 Task: Create a sub task System Test and UAT for the task  Integrate a new online platform for online meditation sessions in the project AutoWave , assign it to team member softage.5@softage.net and update the status of the sub task to  On Track  , set the priority of the sub task to Low
Action: Mouse moved to (610, 483)
Screenshot: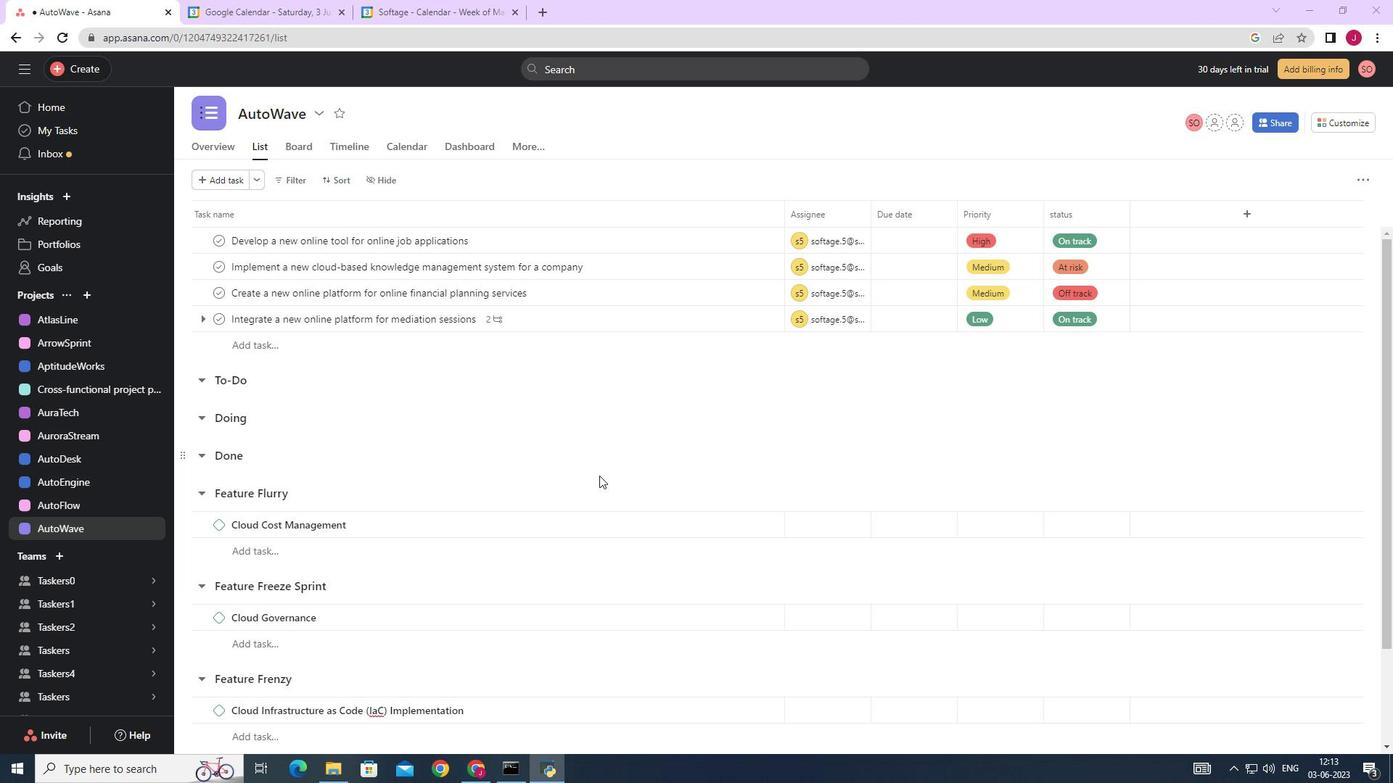 
Action: Mouse scrolled (610, 482) with delta (0, 0)
Screenshot: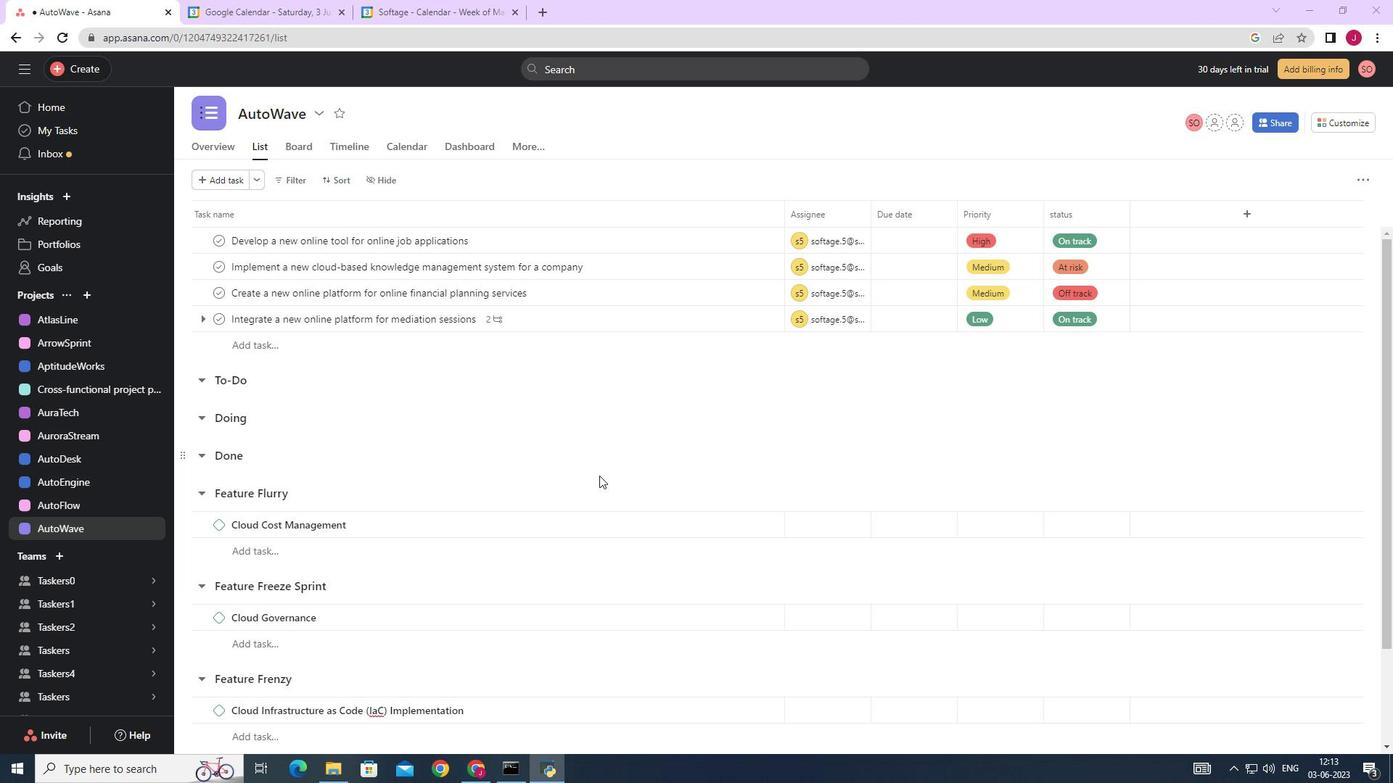 
Action: Mouse moved to (610, 483)
Screenshot: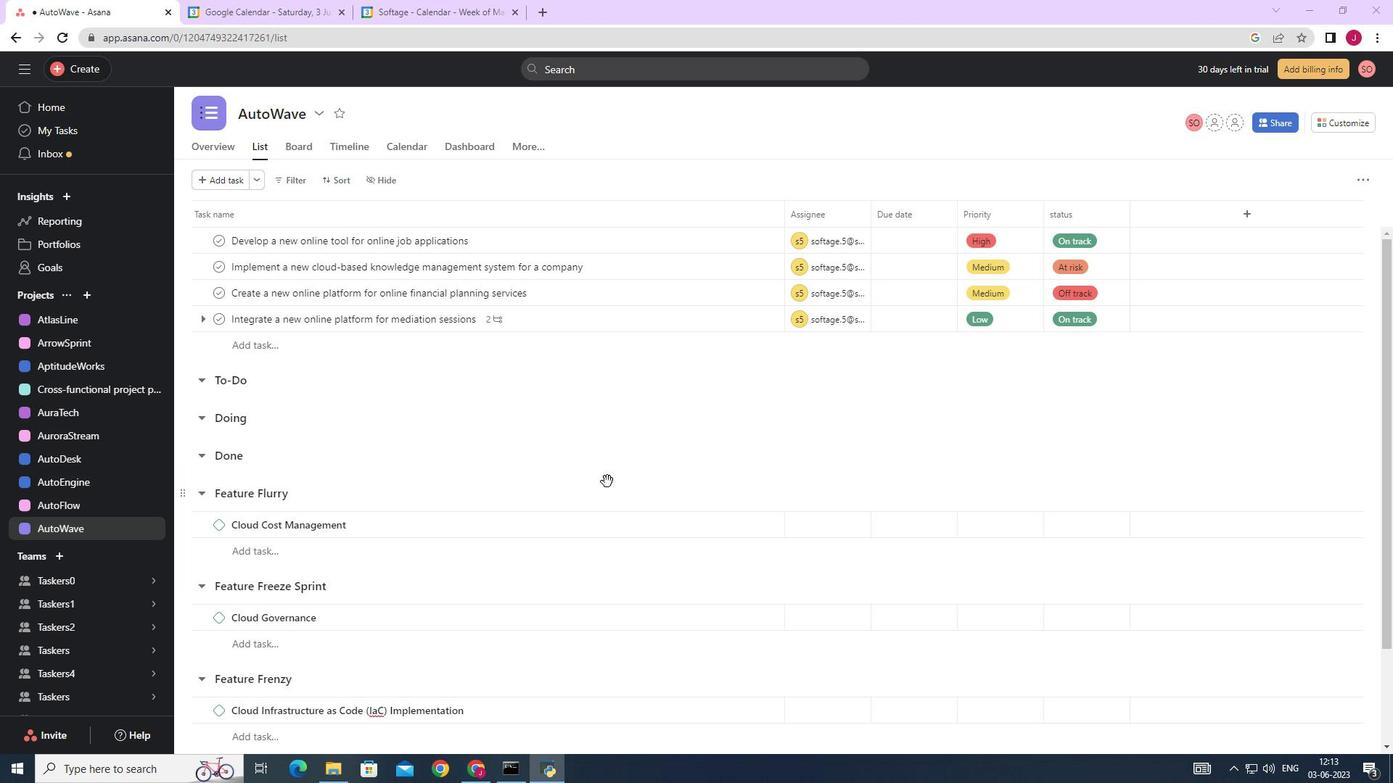
Action: Mouse scrolled (610, 482) with delta (0, 0)
Screenshot: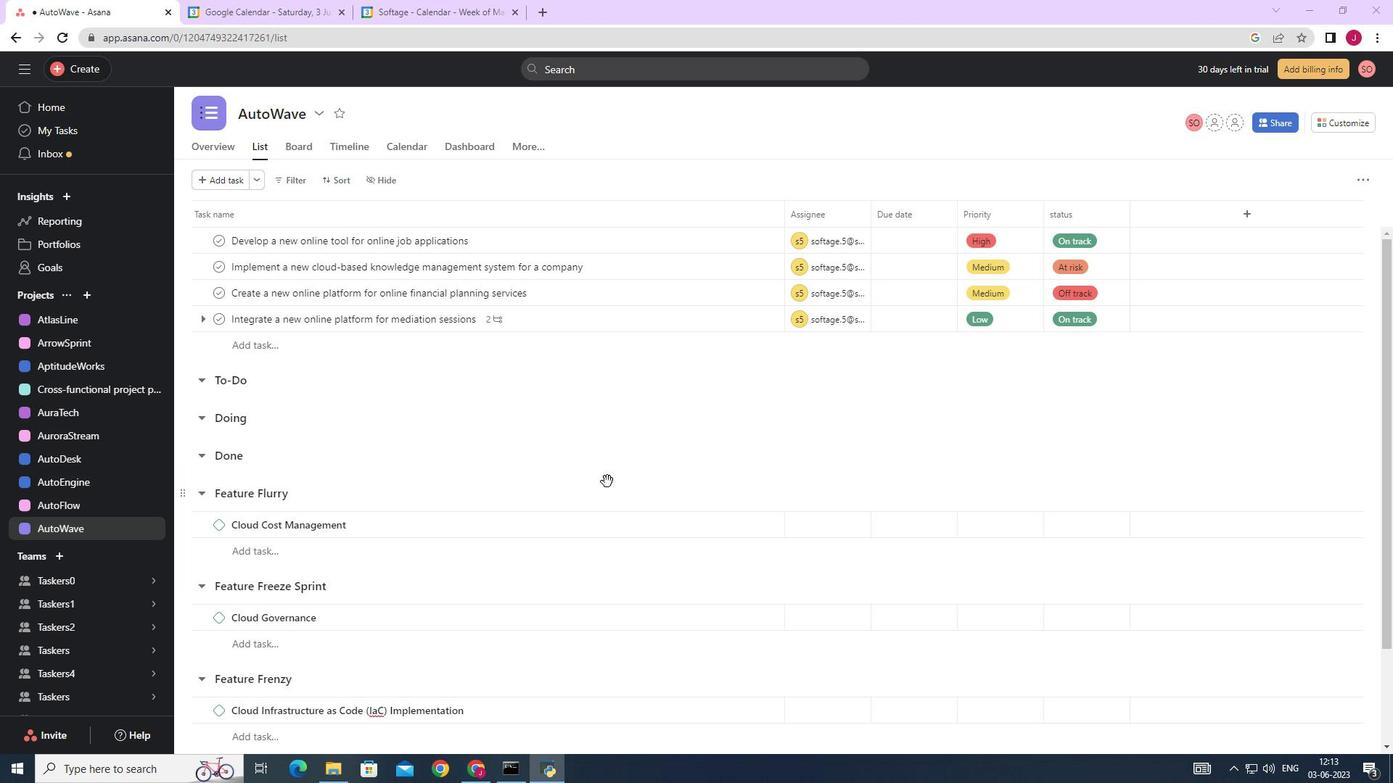 
Action: Mouse scrolled (610, 482) with delta (0, 0)
Screenshot: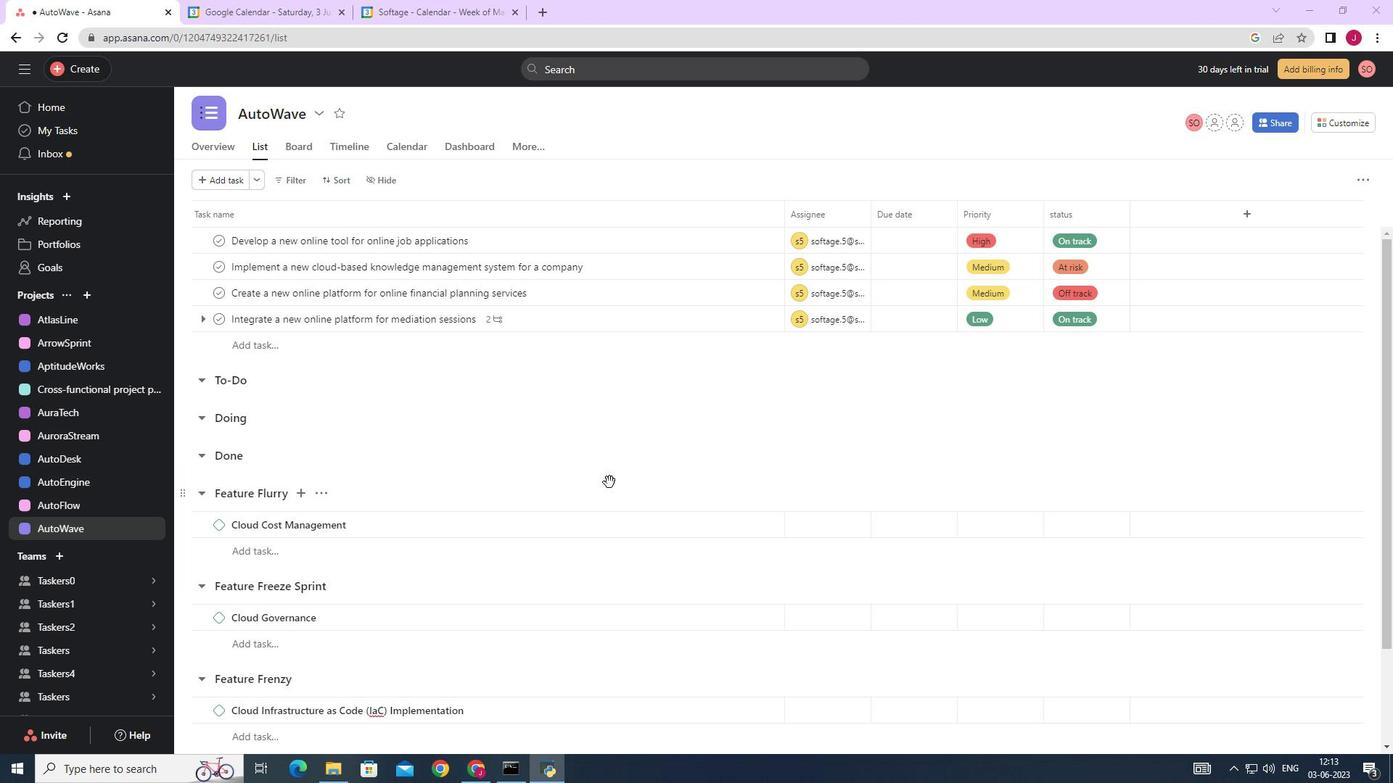 
Action: Mouse scrolled (610, 482) with delta (0, 0)
Screenshot: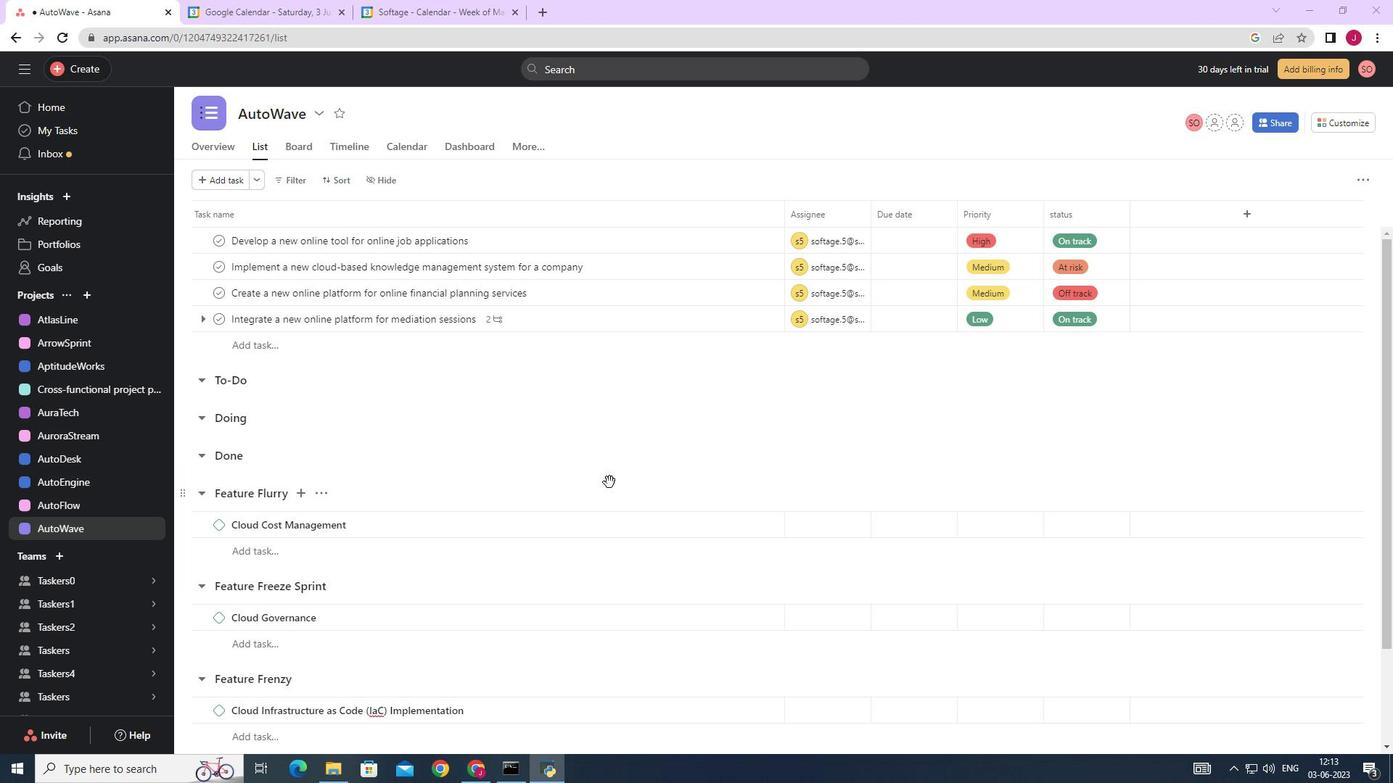 
Action: Mouse scrolled (610, 482) with delta (0, 0)
Screenshot: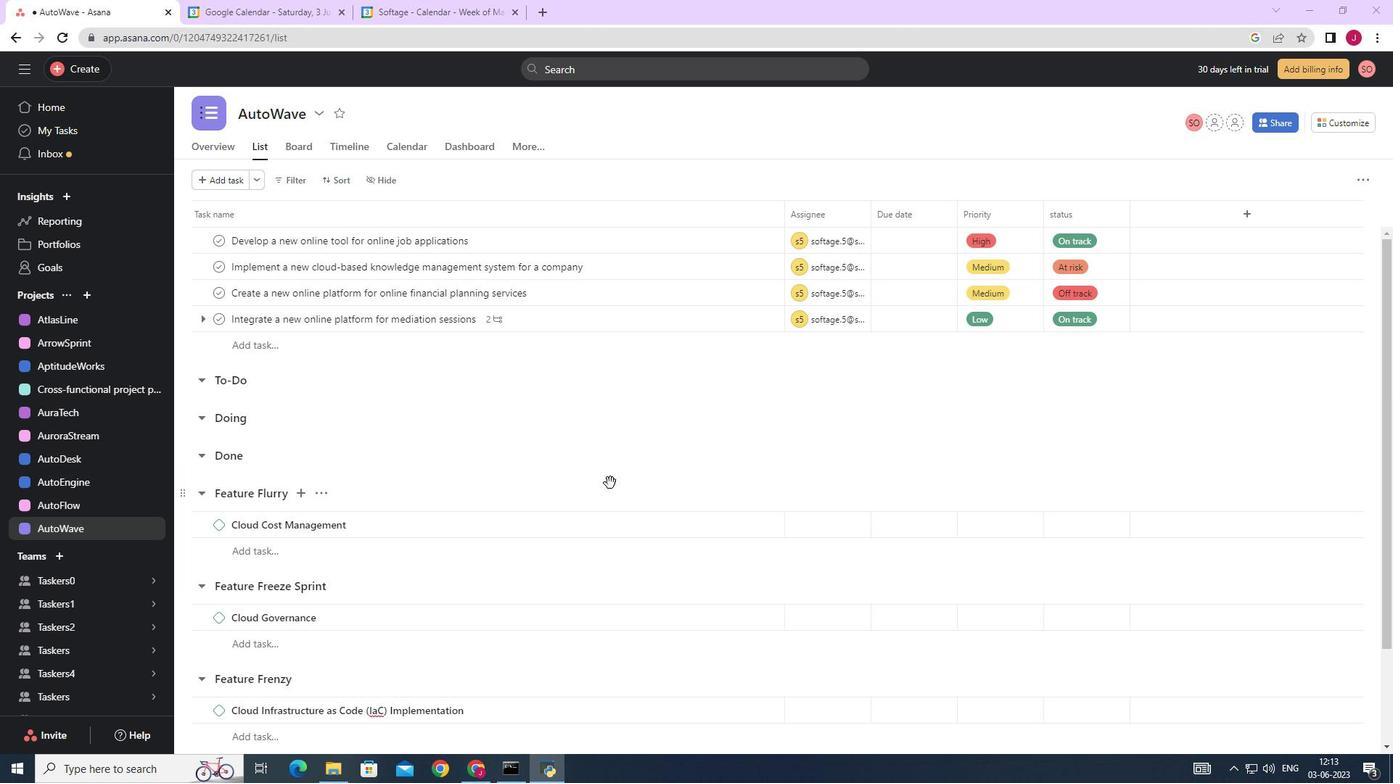 
Action: Mouse moved to (608, 484)
Screenshot: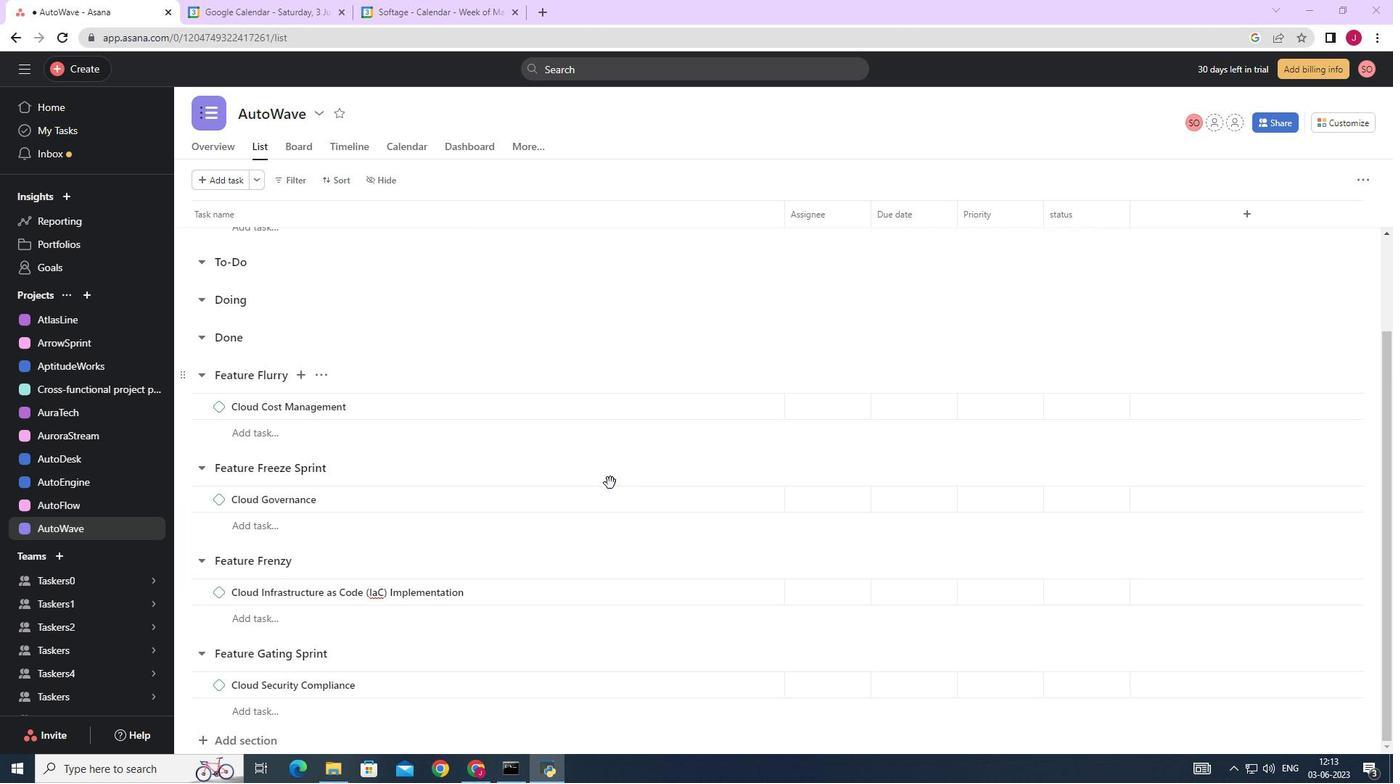 
Action: Mouse scrolled (608, 485) with delta (0, 0)
Screenshot: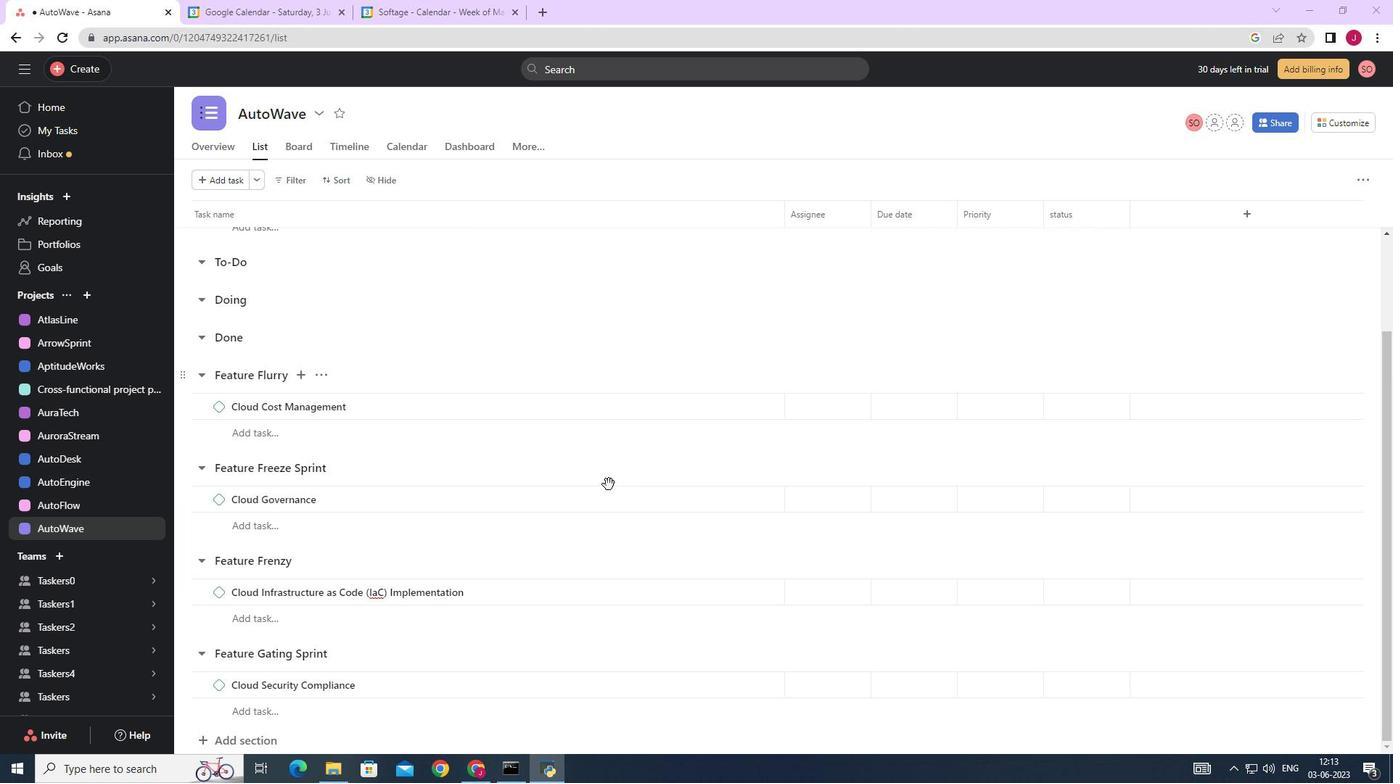 
Action: Mouse scrolled (608, 485) with delta (0, 0)
Screenshot: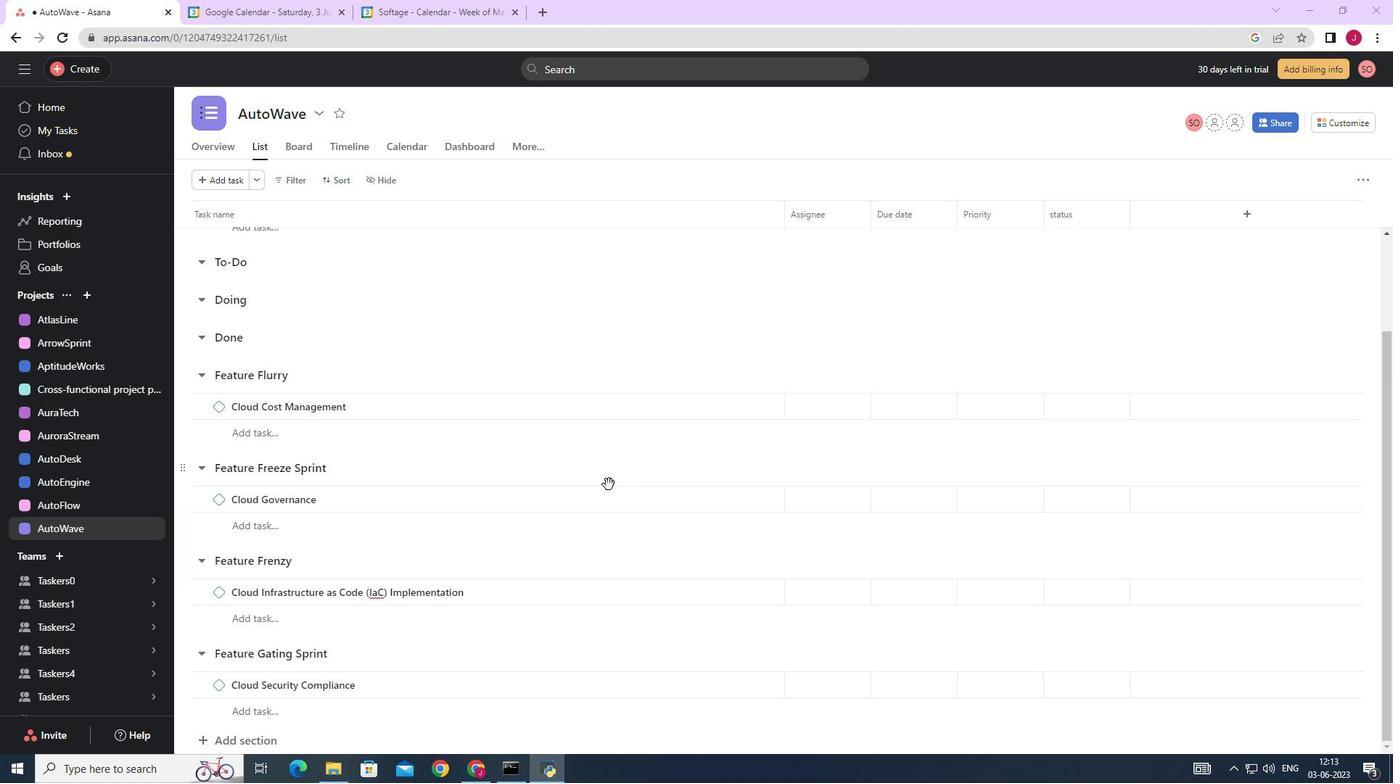 
Action: Mouse scrolled (608, 485) with delta (0, 0)
Screenshot: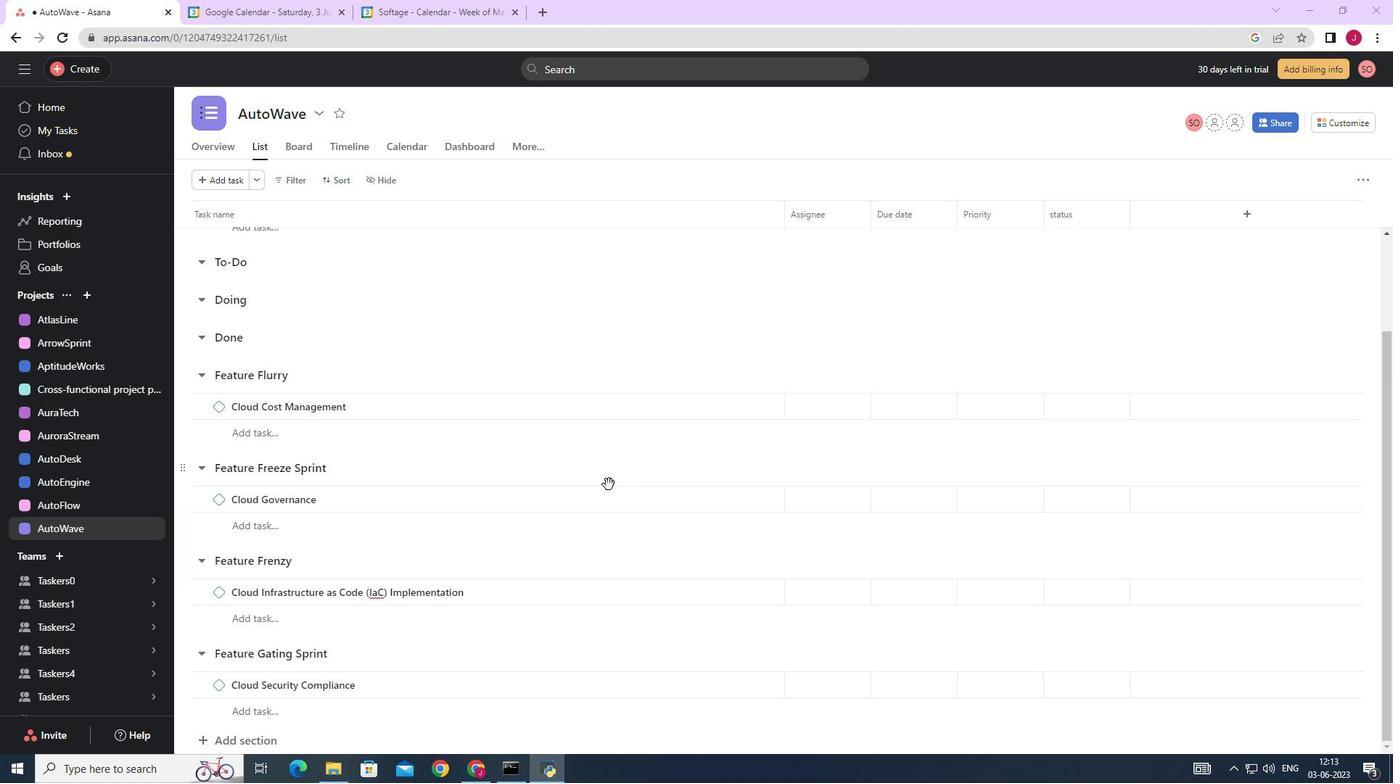 
Action: Mouse scrolled (608, 485) with delta (0, 0)
Screenshot: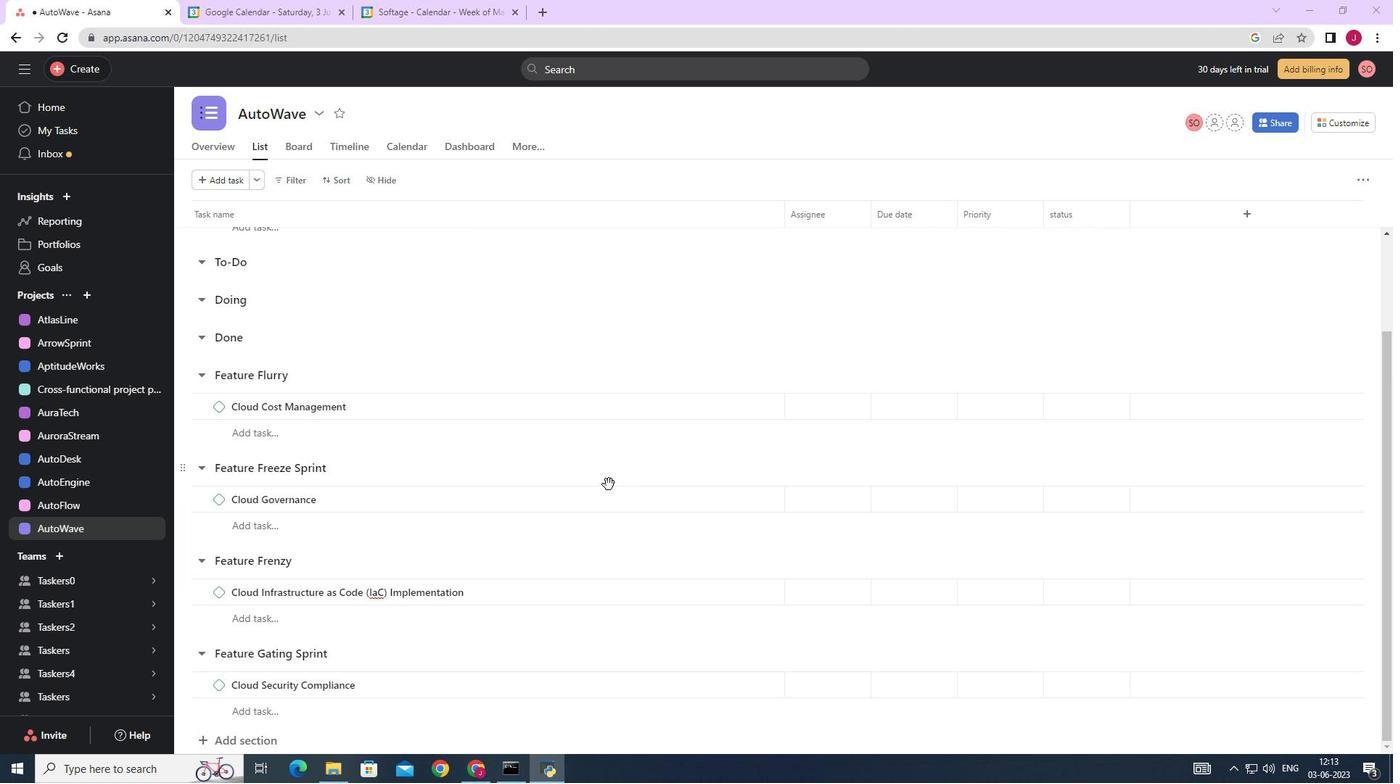 
Action: Mouse moved to (730, 321)
Screenshot: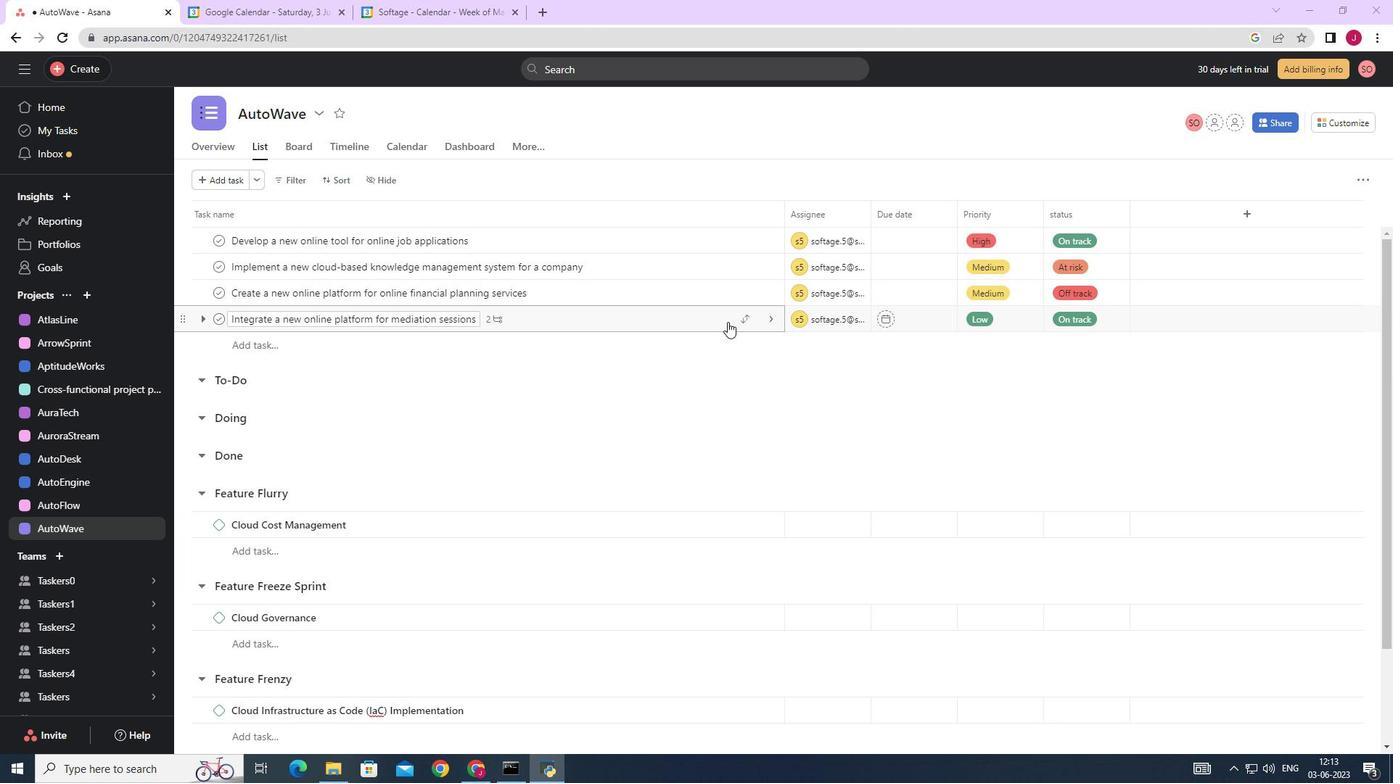 
Action: Mouse pressed left at (730, 321)
Screenshot: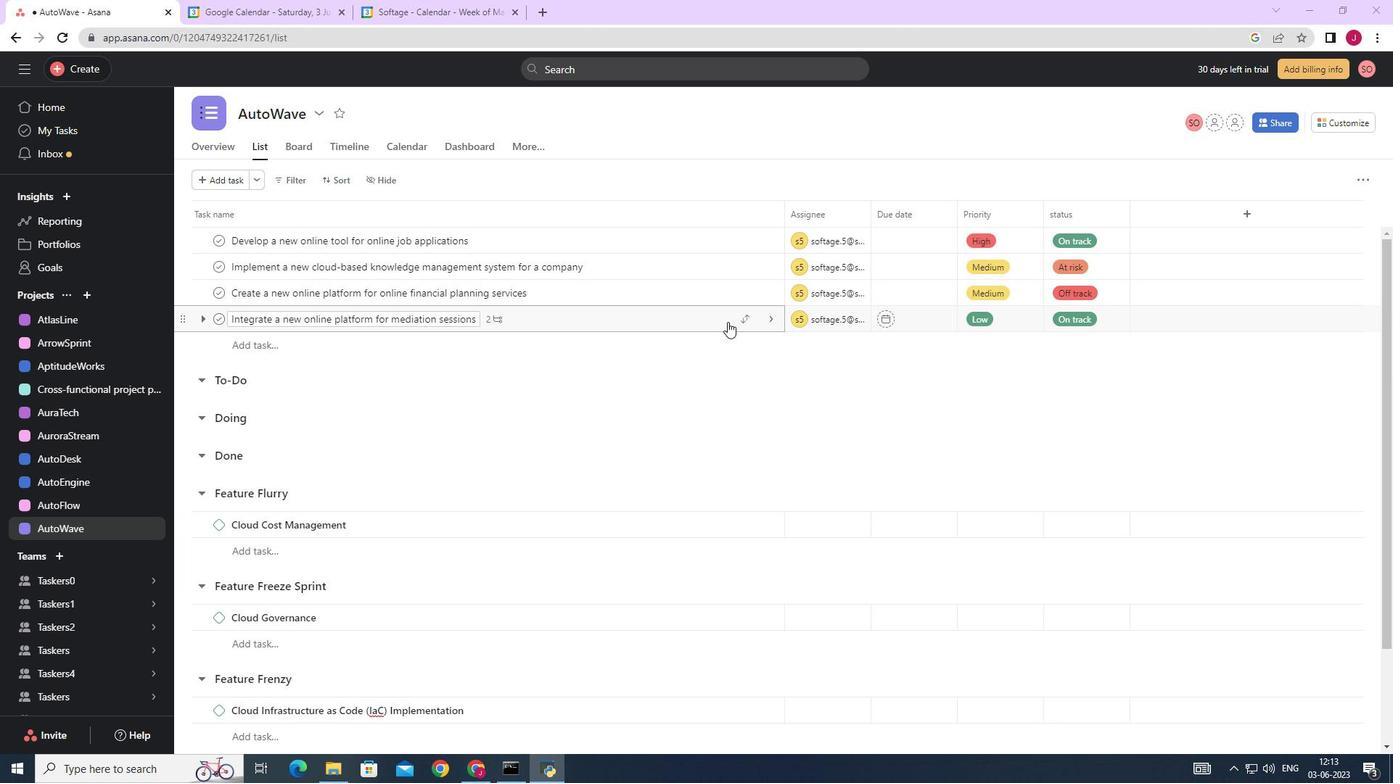 
Action: Mouse moved to (1043, 409)
Screenshot: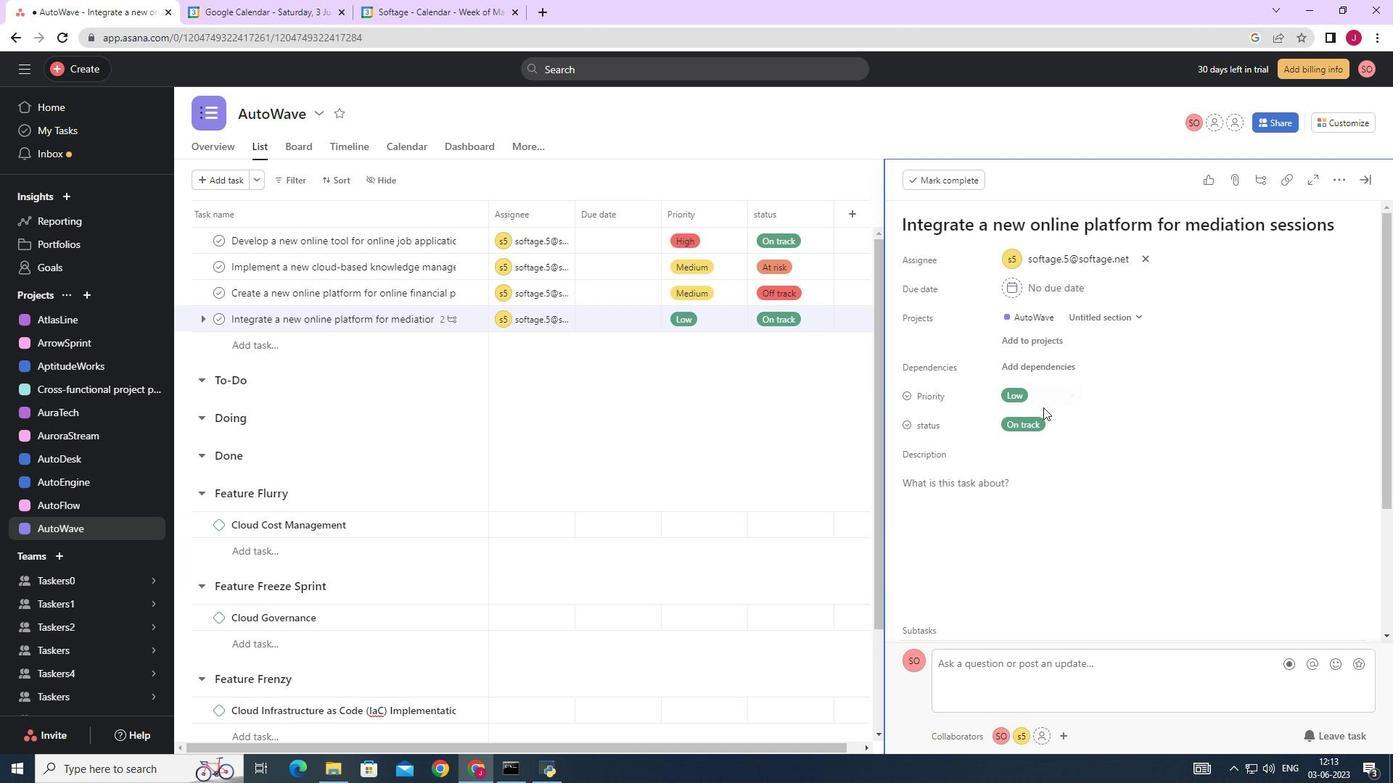 
Action: Mouse scrolled (1043, 408) with delta (0, 0)
Screenshot: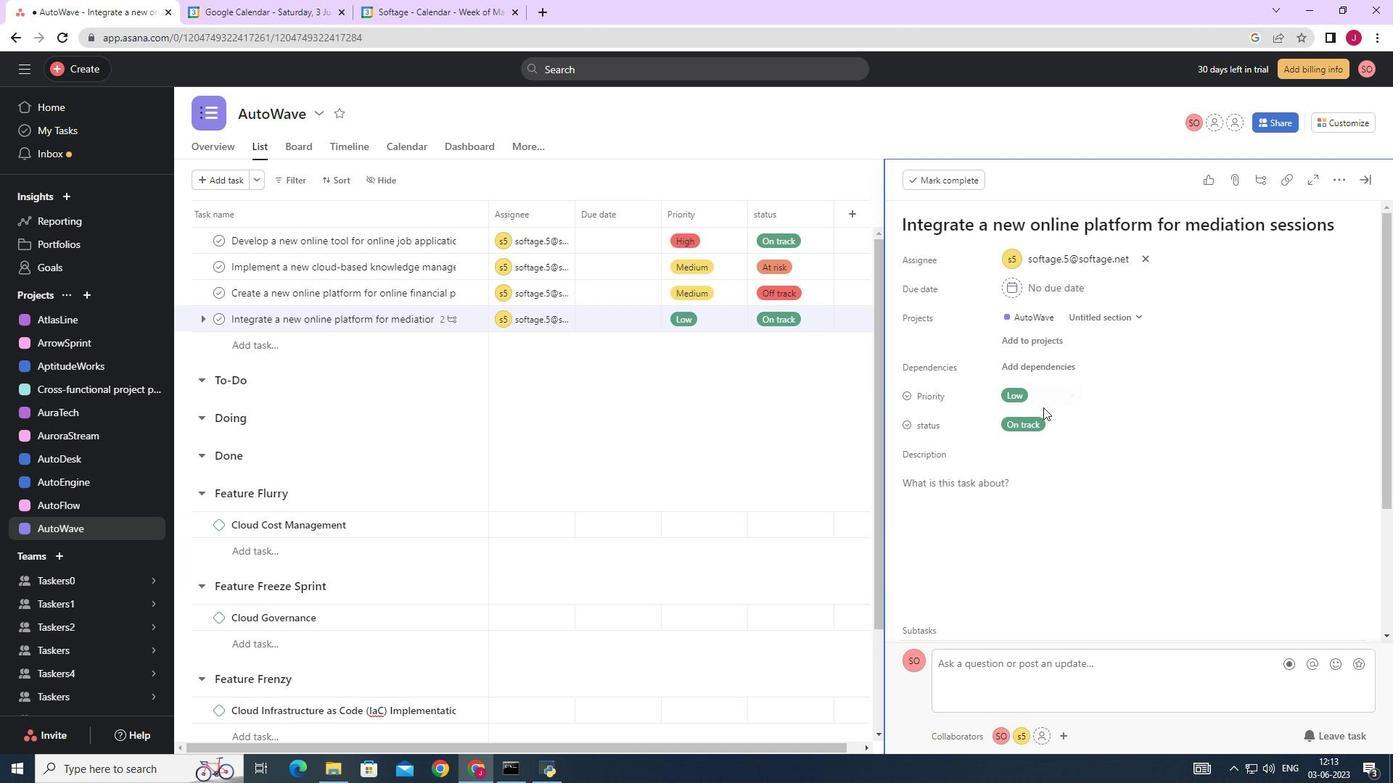 
Action: Mouse scrolled (1043, 408) with delta (0, 0)
Screenshot: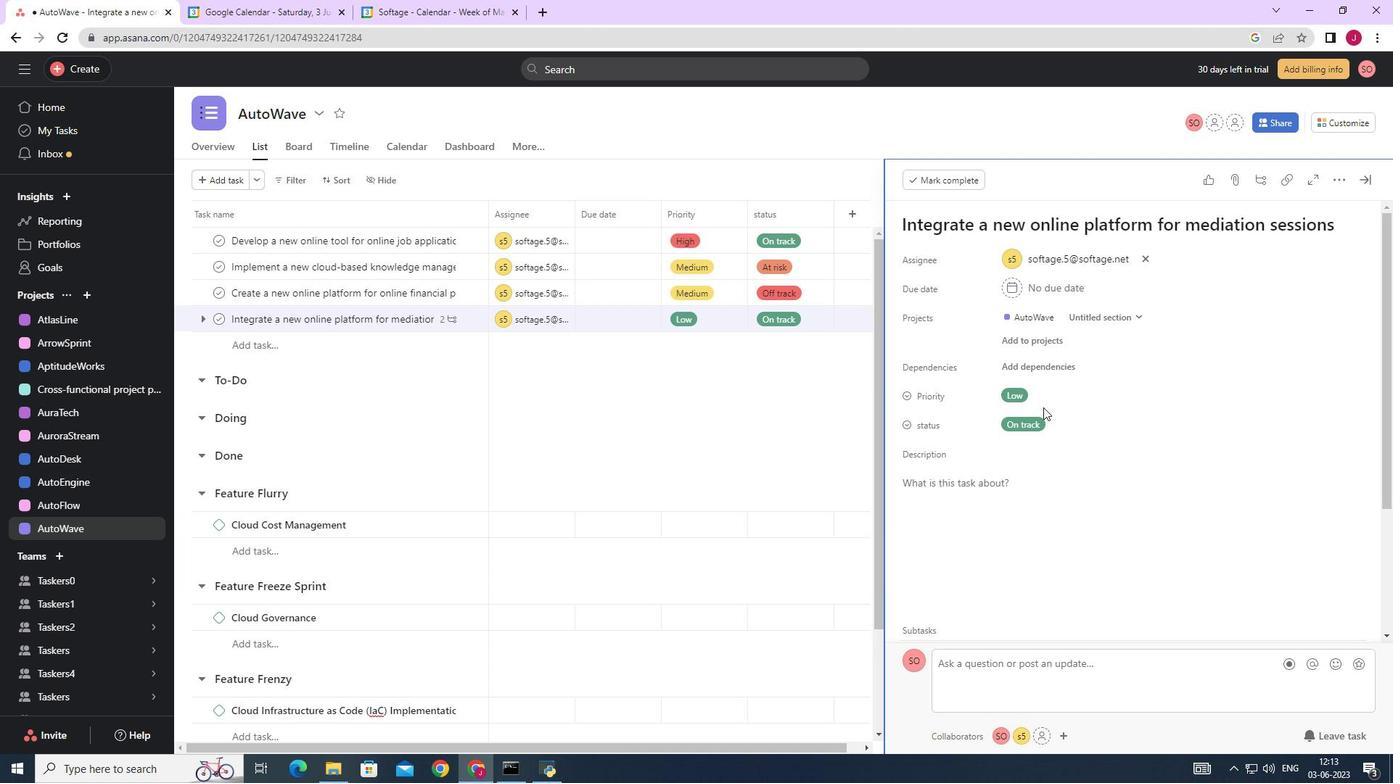 
Action: Mouse scrolled (1043, 408) with delta (0, 0)
Screenshot: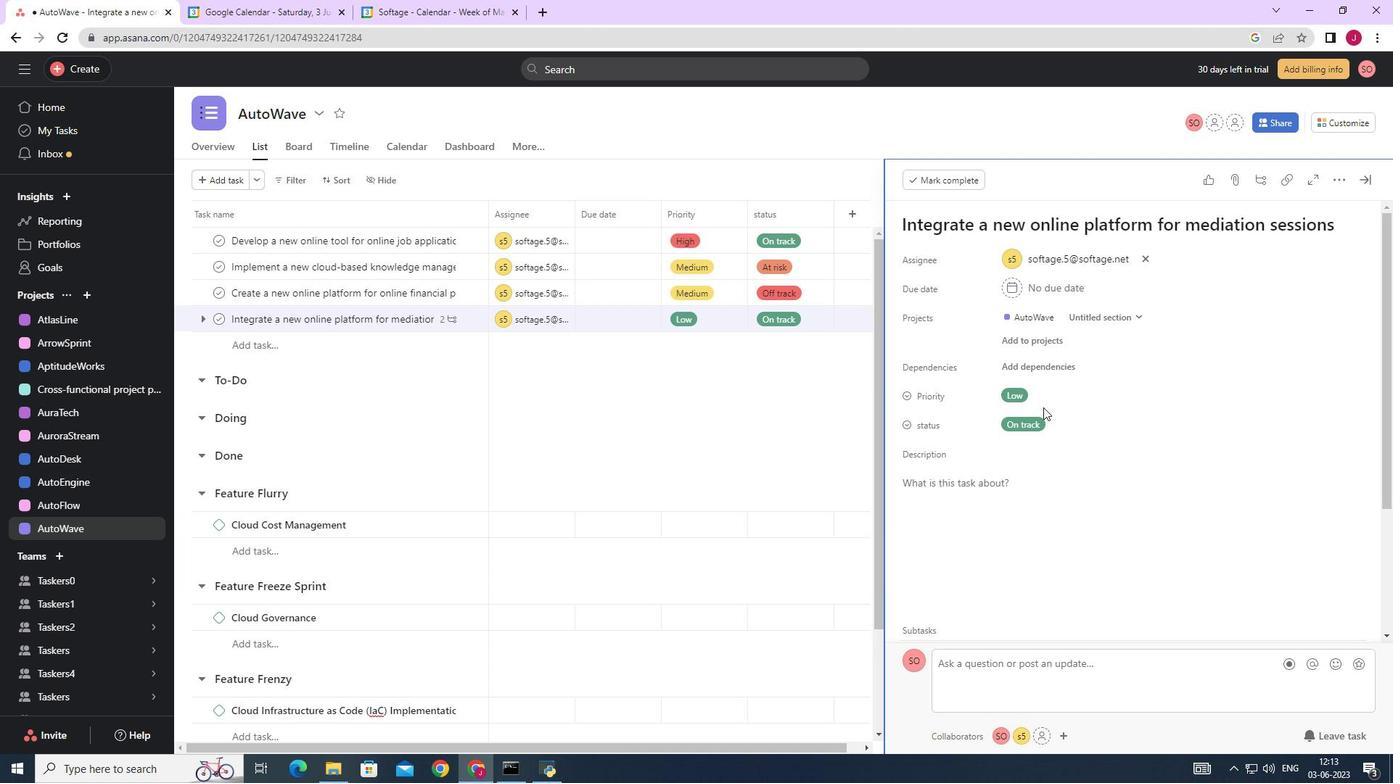 
Action: Mouse moved to (1043, 412)
Screenshot: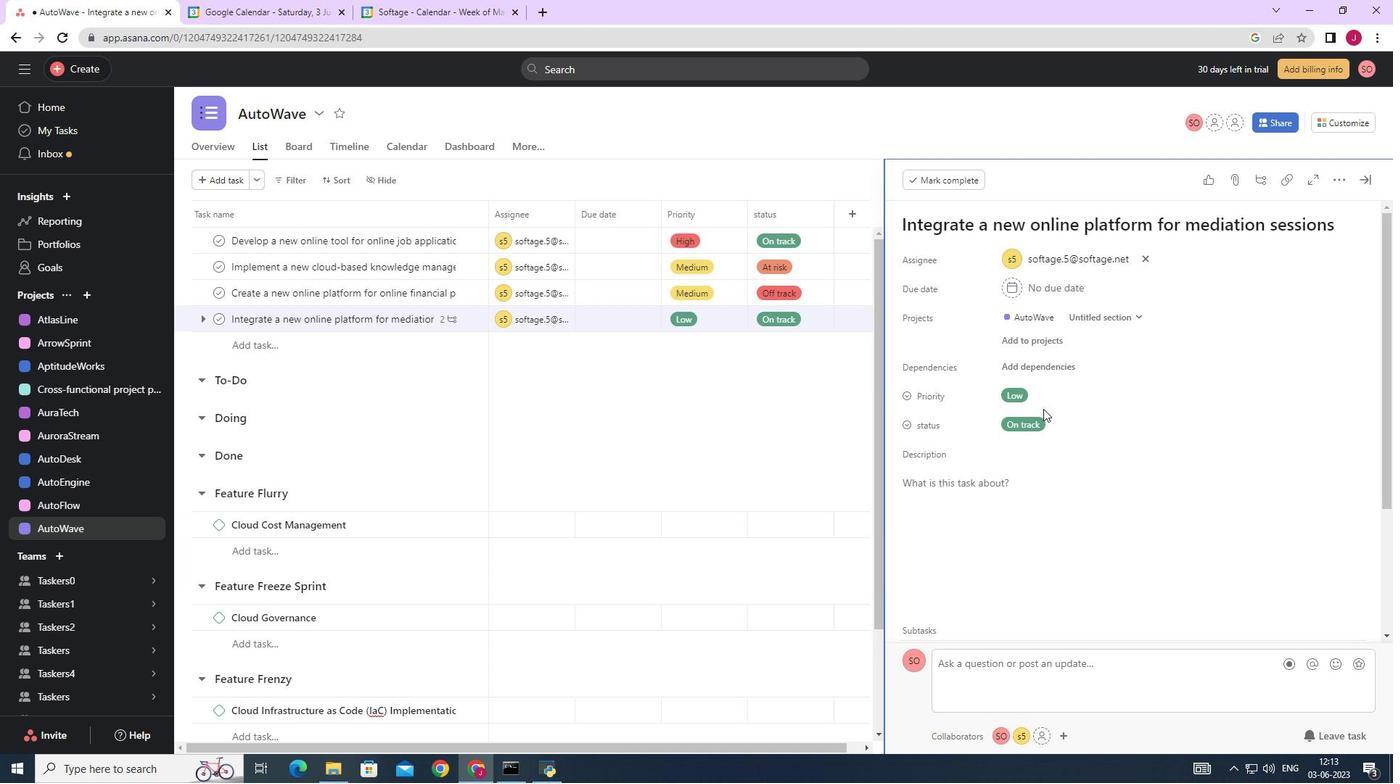 
Action: Mouse scrolled (1043, 412) with delta (0, 0)
Screenshot: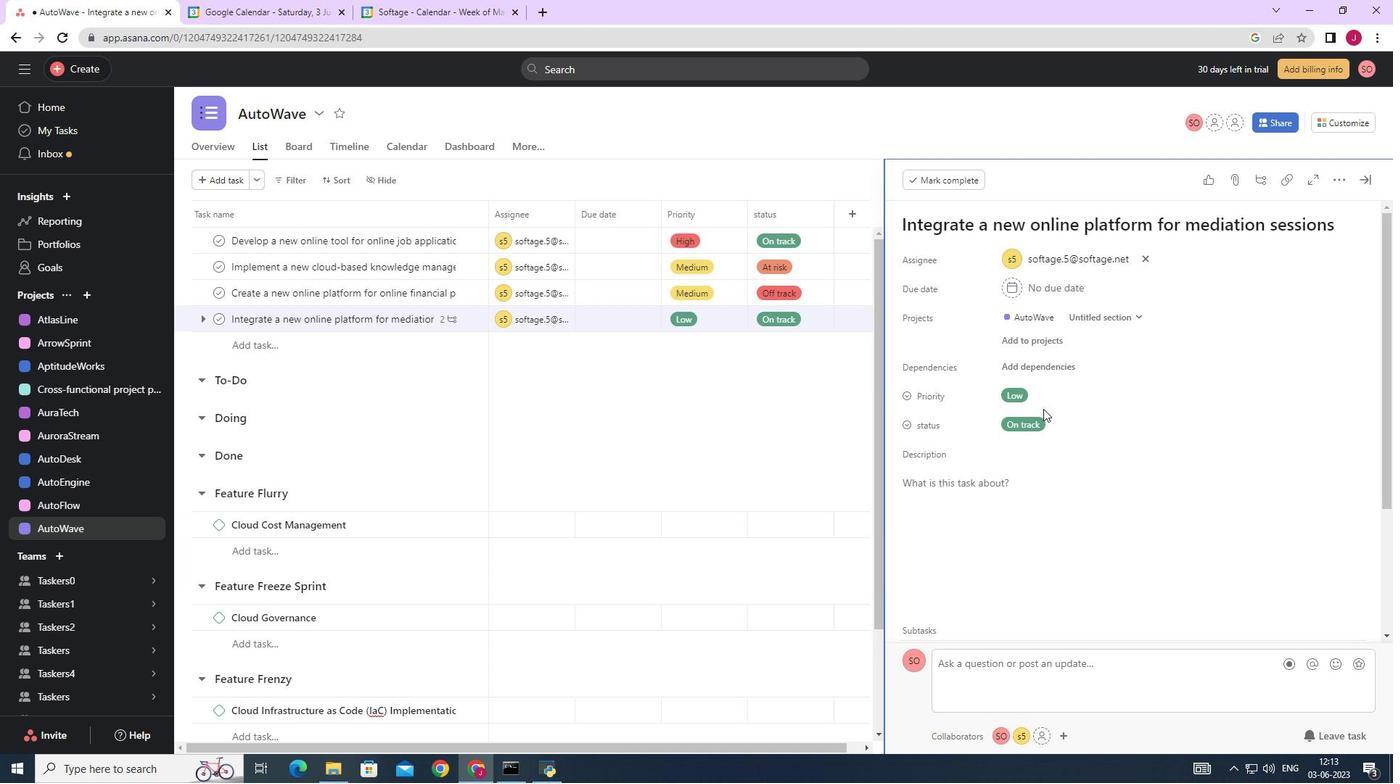 
Action: Mouse moved to (950, 524)
Screenshot: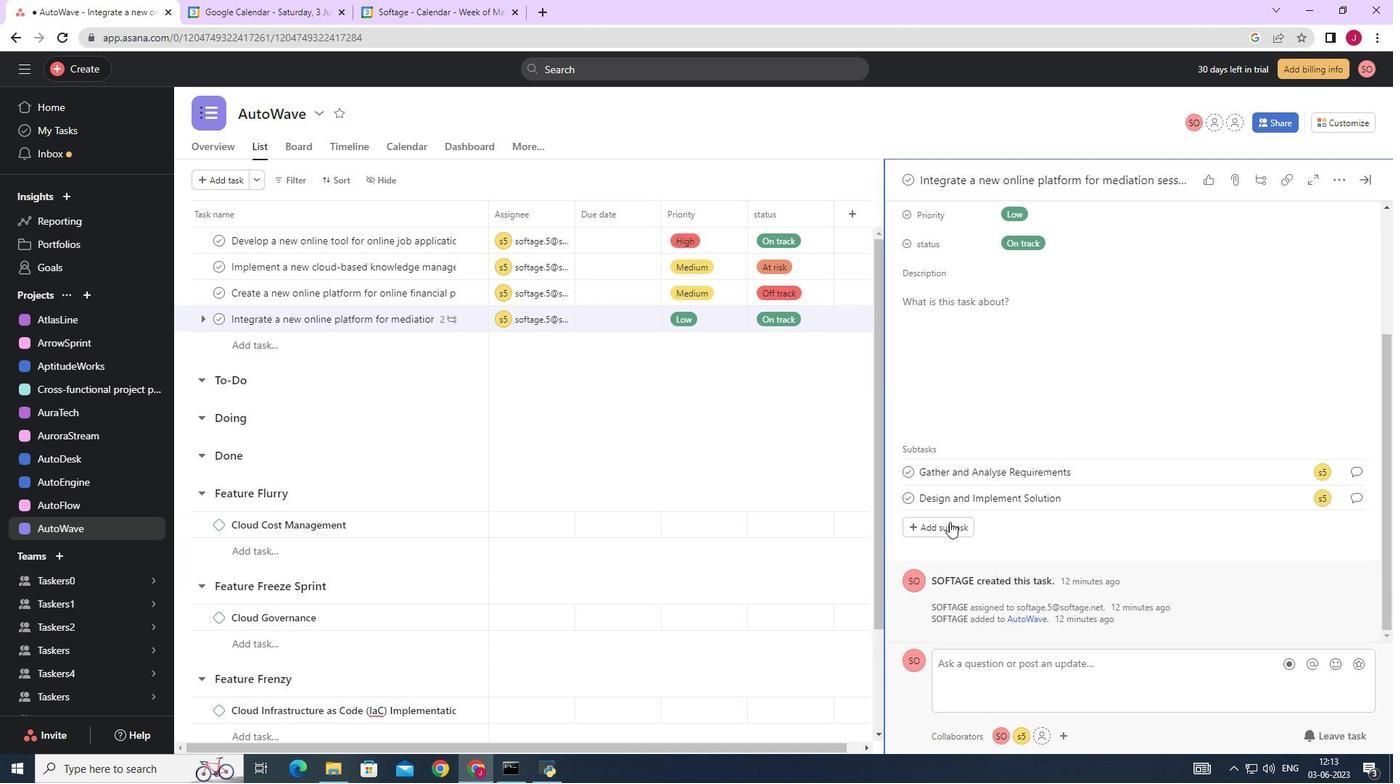 
Action: Mouse pressed left at (950, 524)
Screenshot: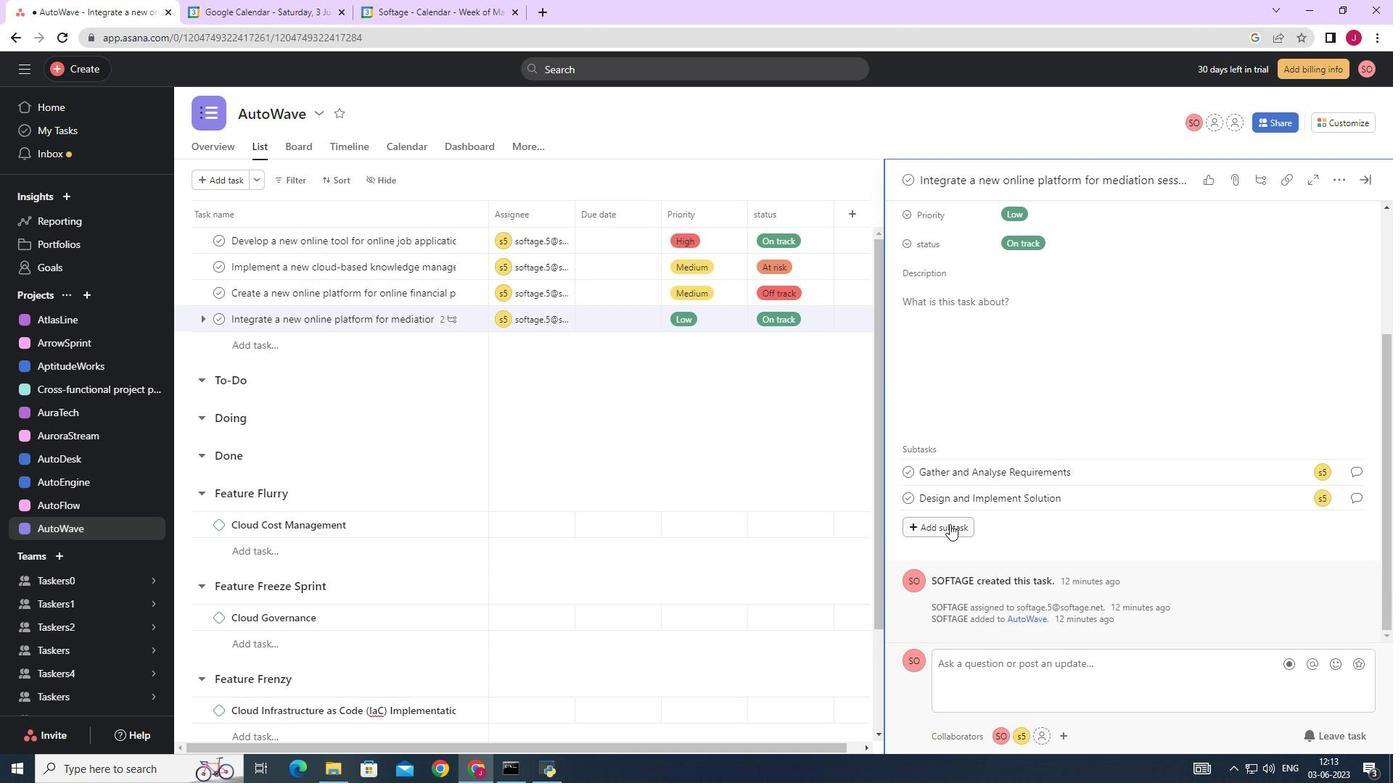 
Action: Key pressed <Key.caps_lock>S<Key.caps_lock>ystem<Key.space><Key.caps_lock>T<Key.caps_lock>est<Key.space>and<Key.space><Key.caps_lock>UAT
Screenshot: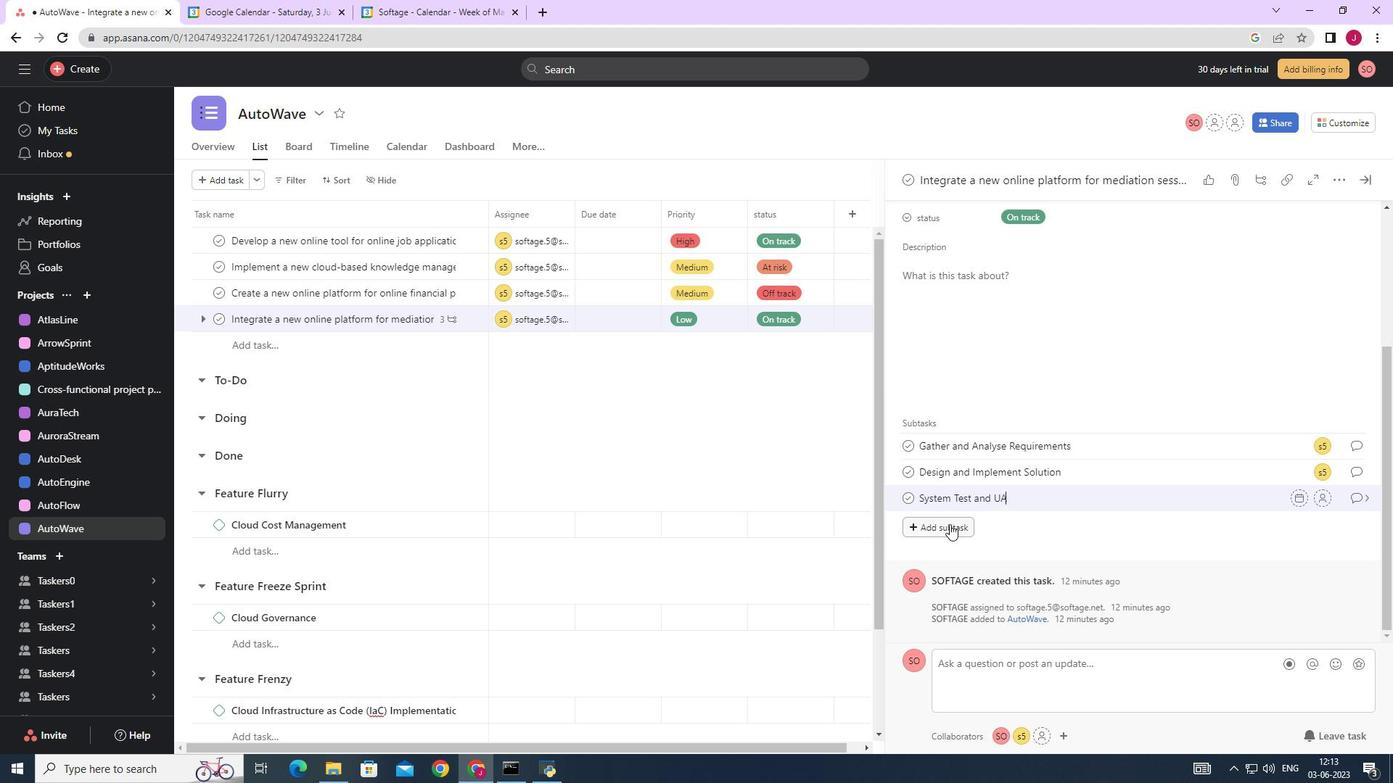 
Action: Mouse moved to (1317, 501)
Screenshot: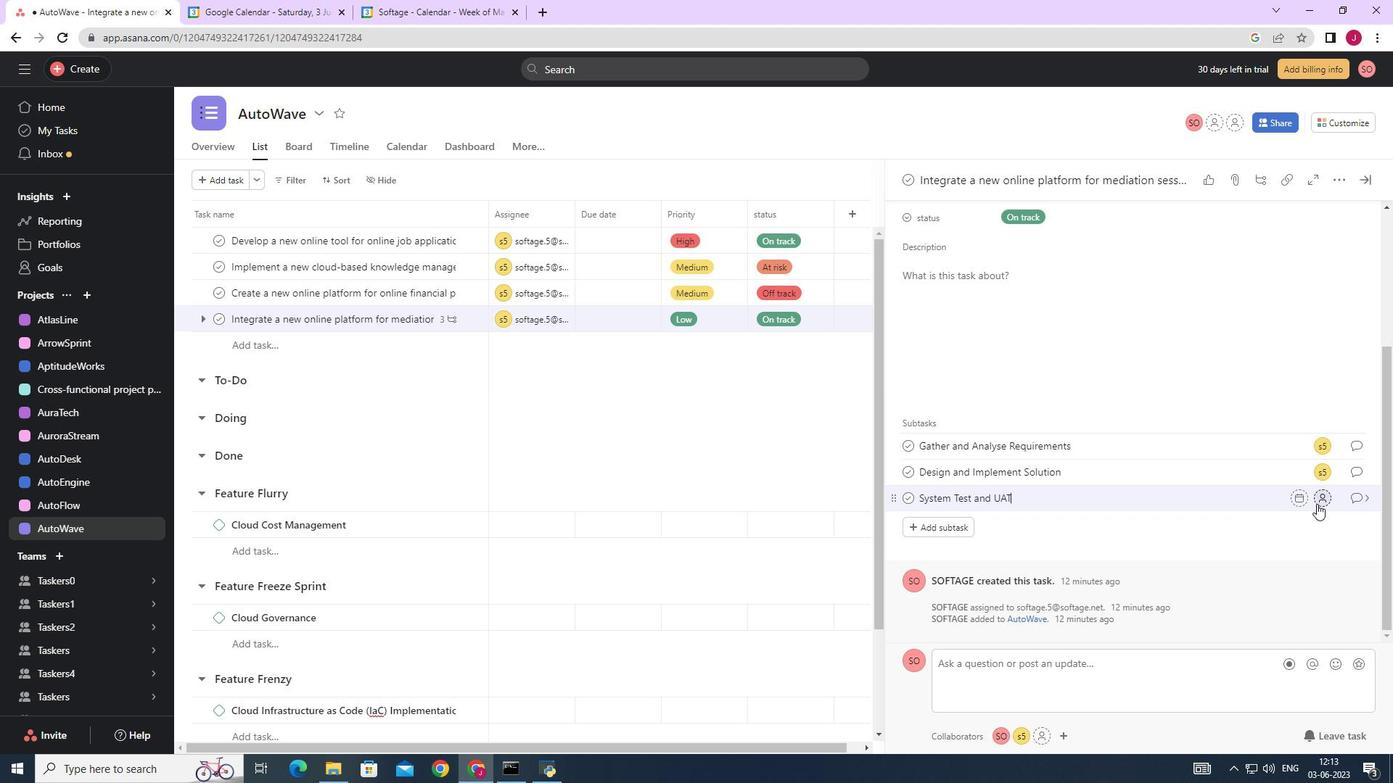 
Action: Mouse pressed left at (1317, 501)
Screenshot: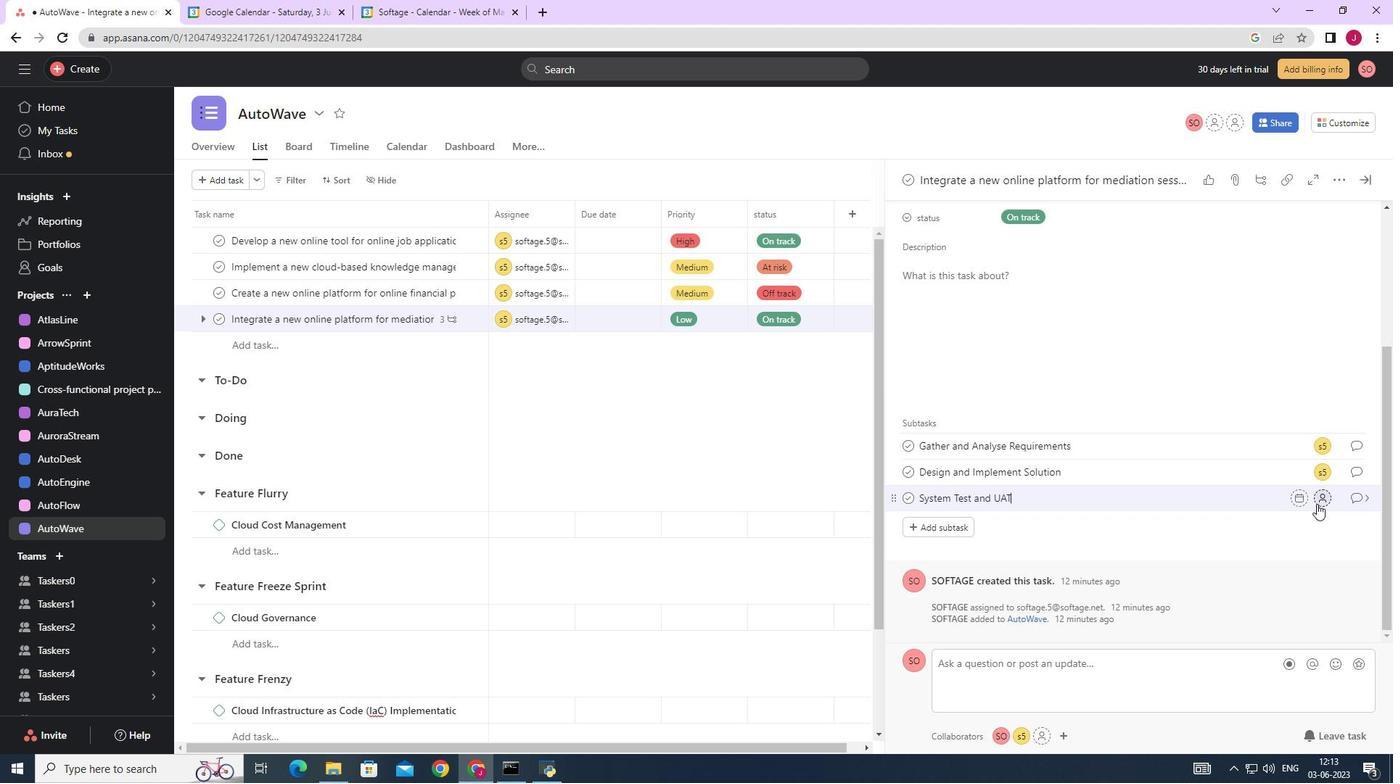 
Action: Mouse moved to (1134, 548)
Screenshot: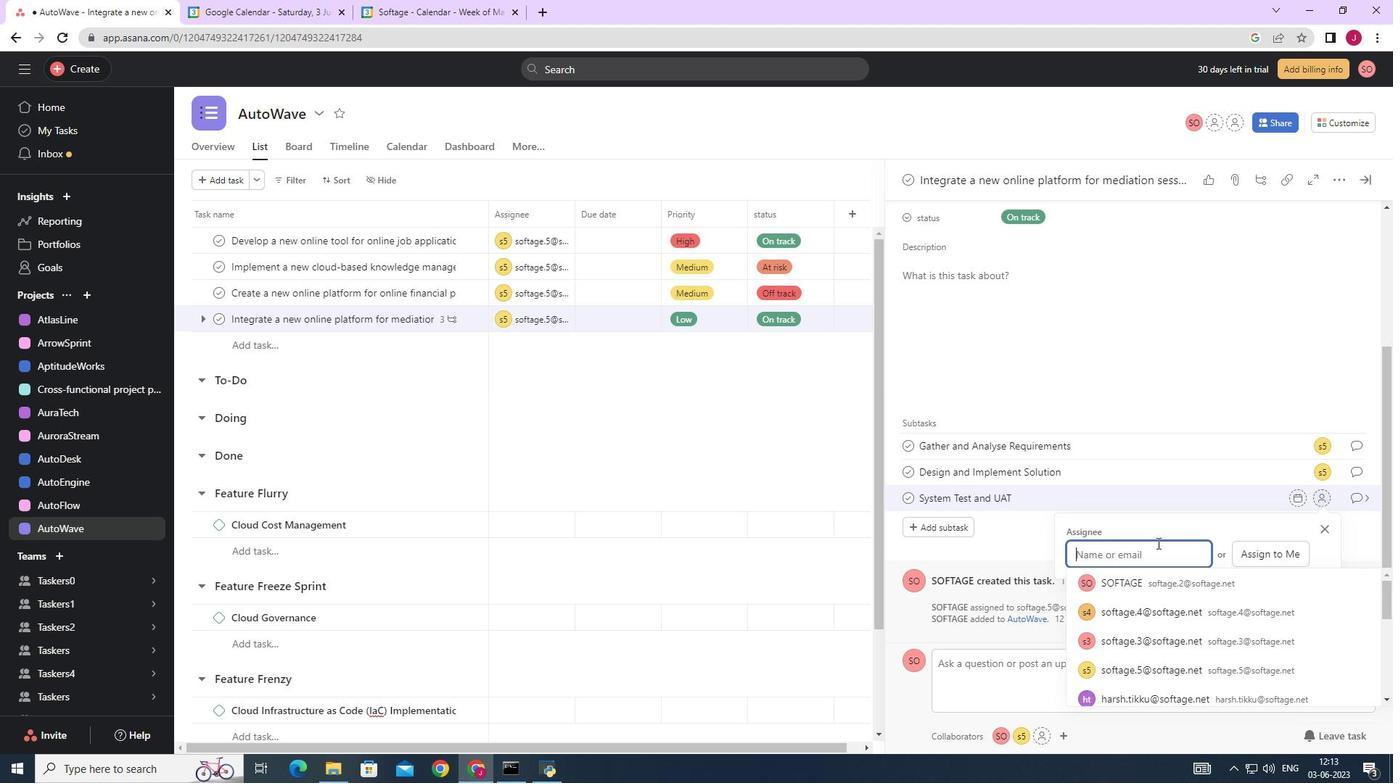 
Action: Key pressed SOFTAGE.5
Screenshot: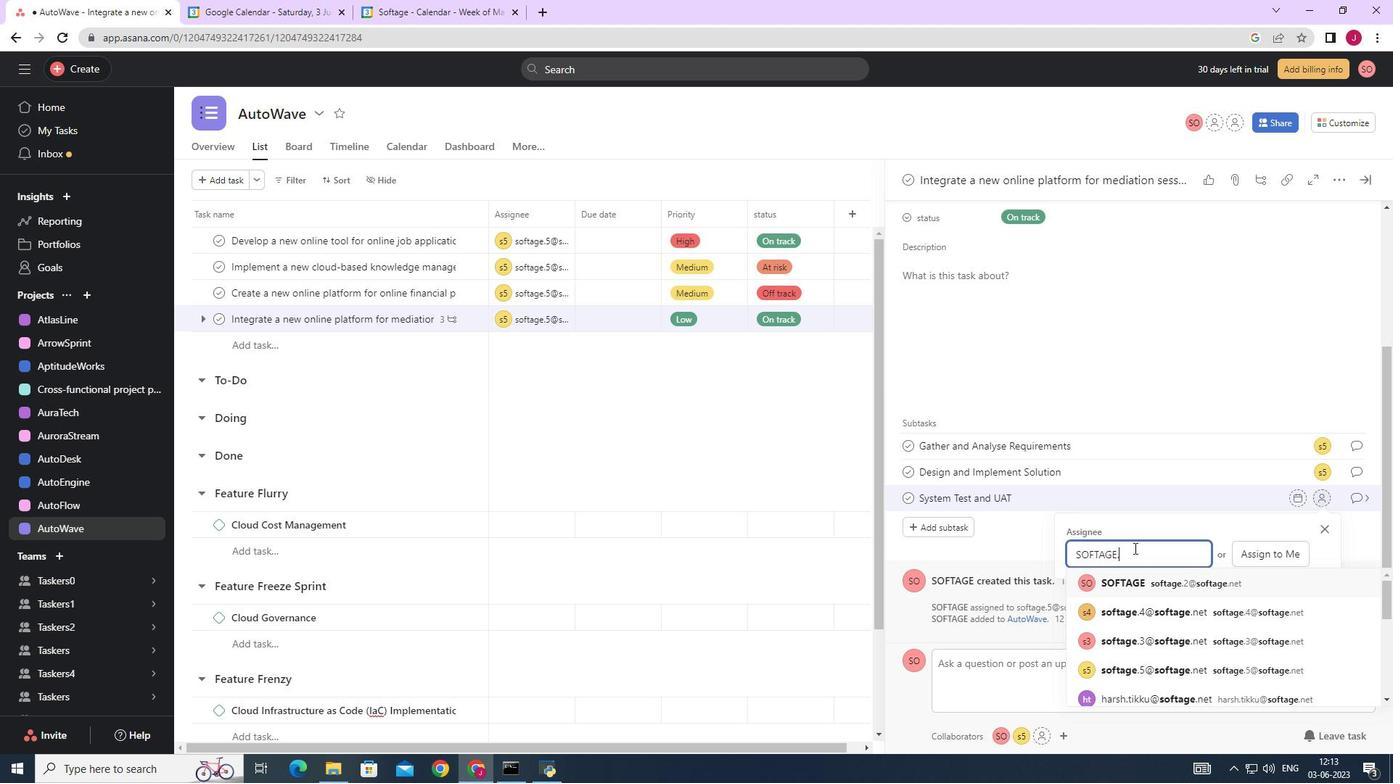 
Action: Mouse moved to (1139, 583)
Screenshot: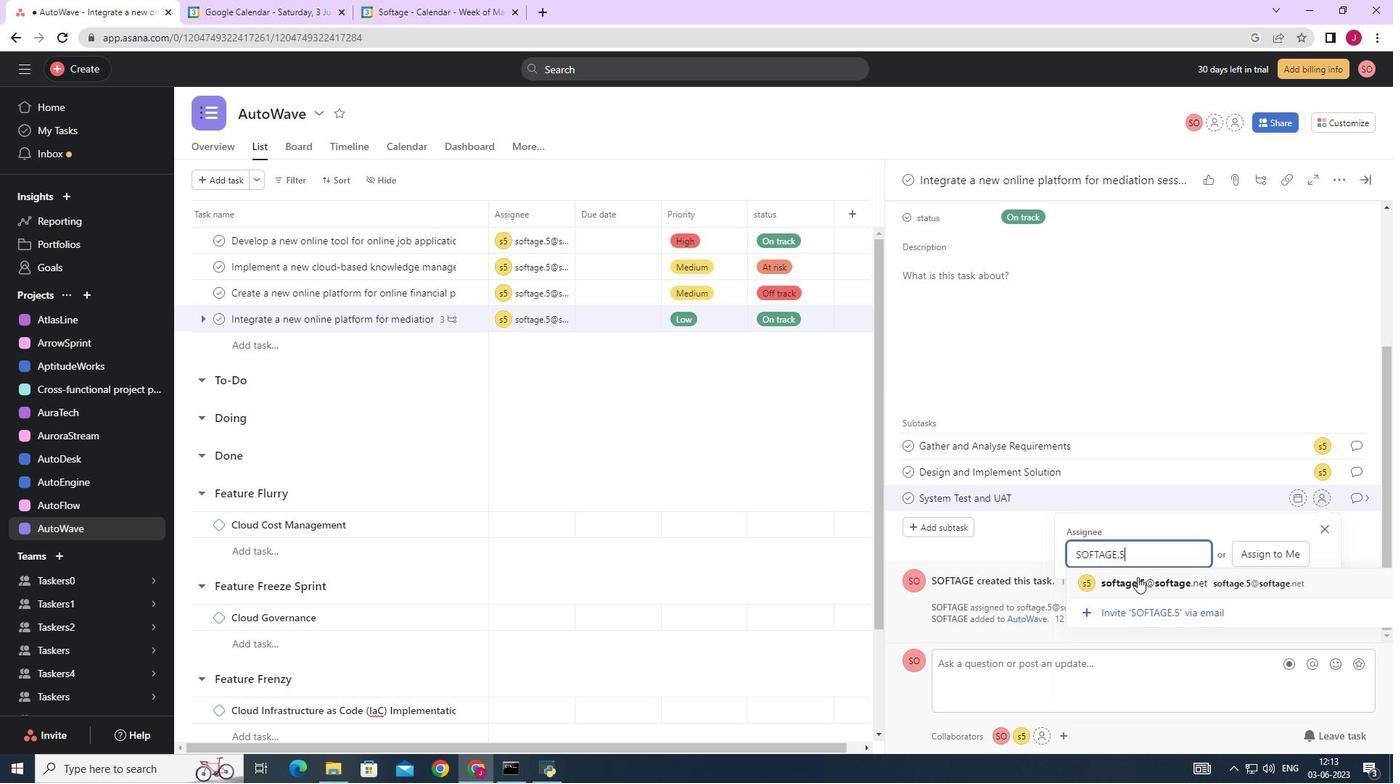 
Action: Mouse pressed left at (1139, 583)
Screenshot: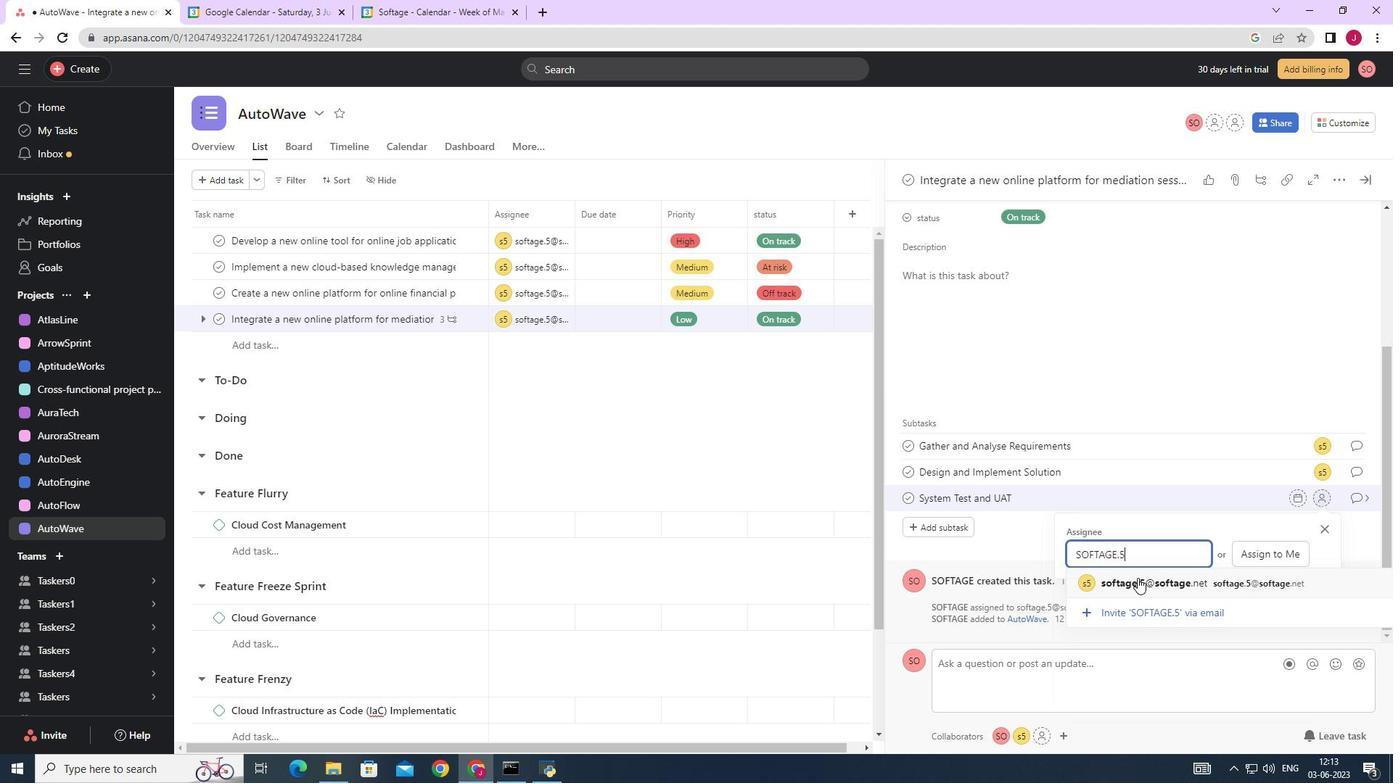 
Action: Mouse moved to (1368, 497)
Screenshot: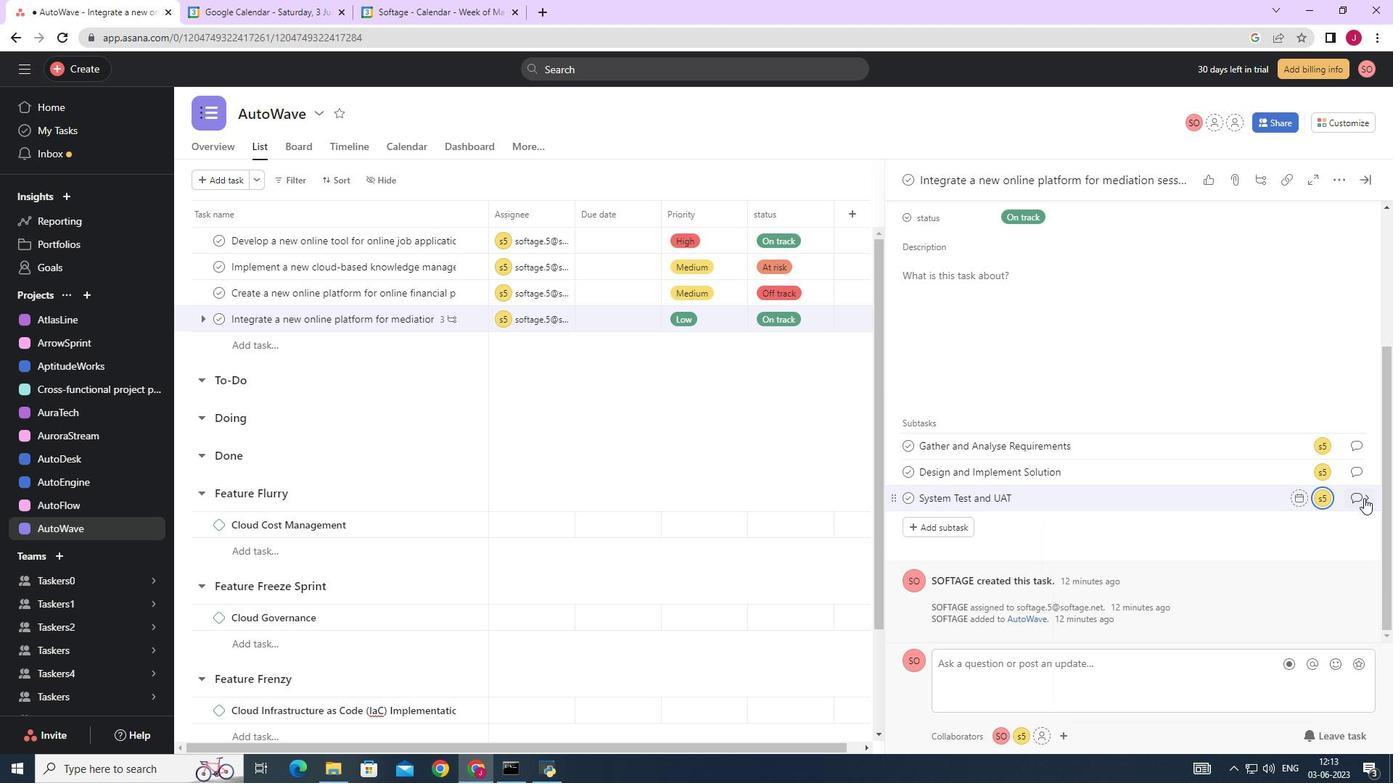 
Action: Mouse pressed left at (1368, 497)
Screenshot: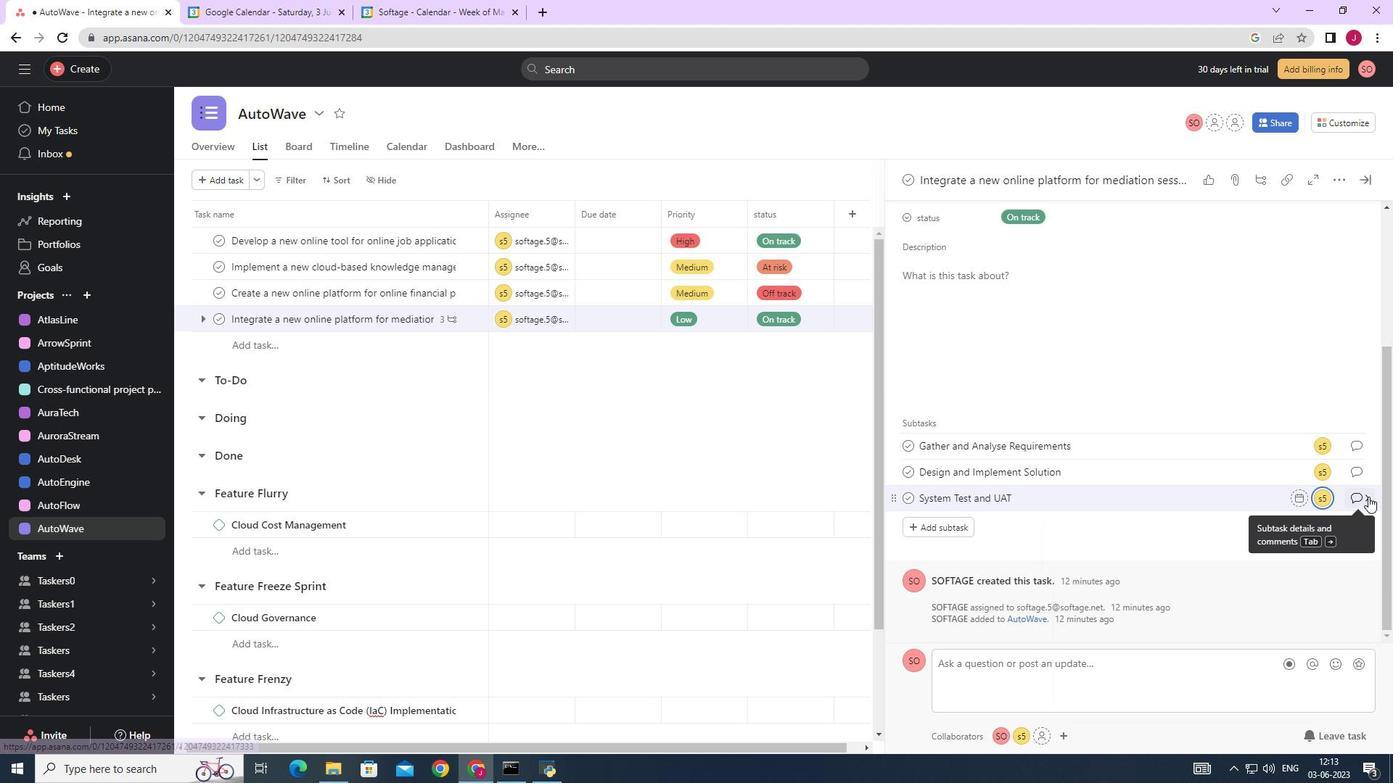
Action: Mouse moved to (941, 381)
Screenshot: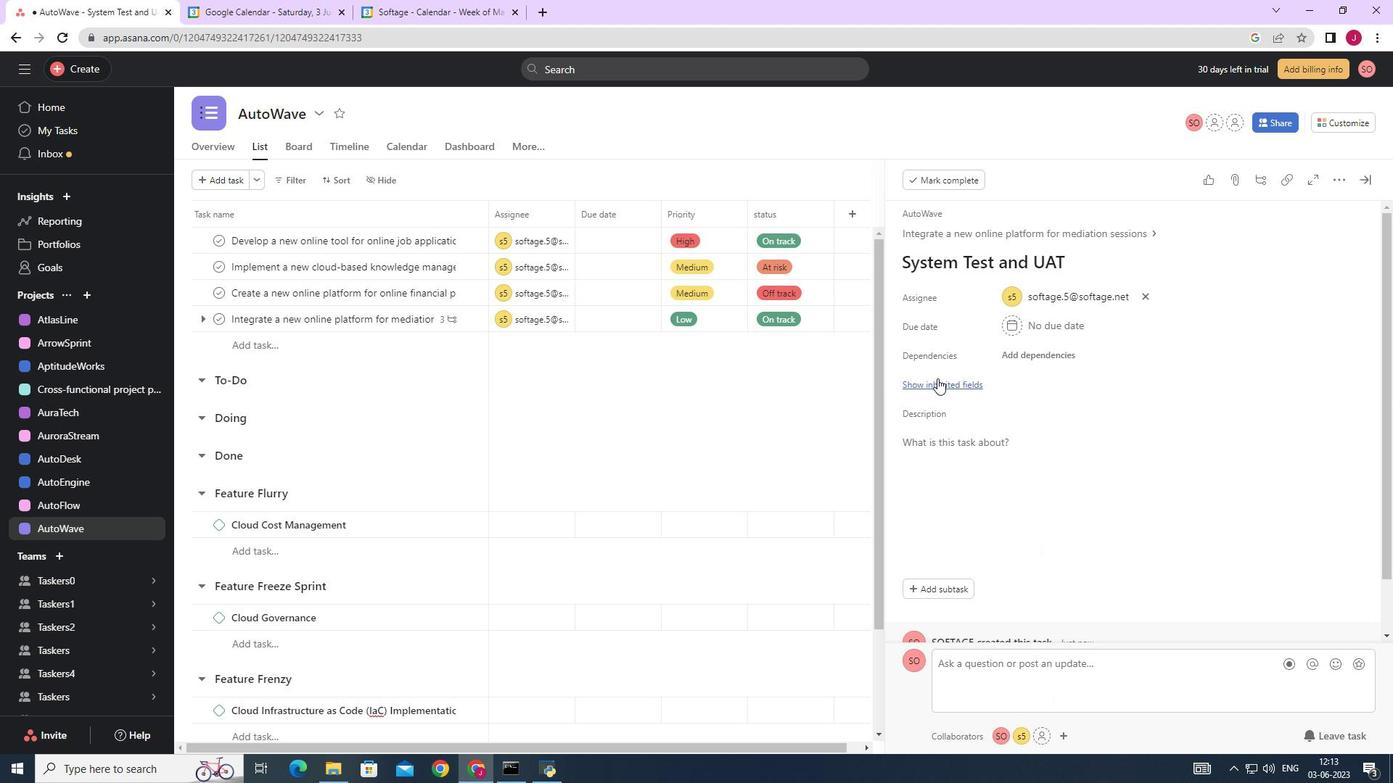 
Action: Mouse pressed left at (941, 381)
Screenshot: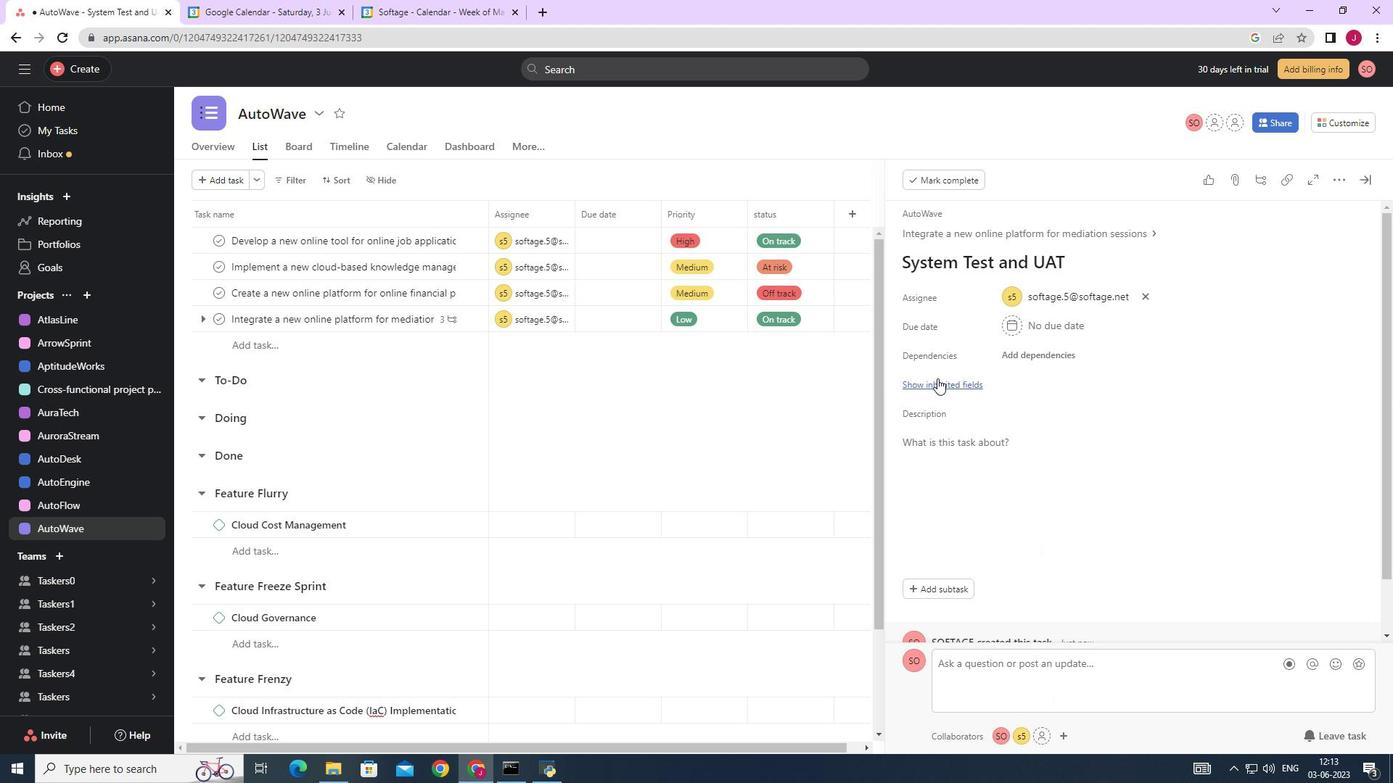 
Action: Mouse moved to (1008, 412)
Screenshot: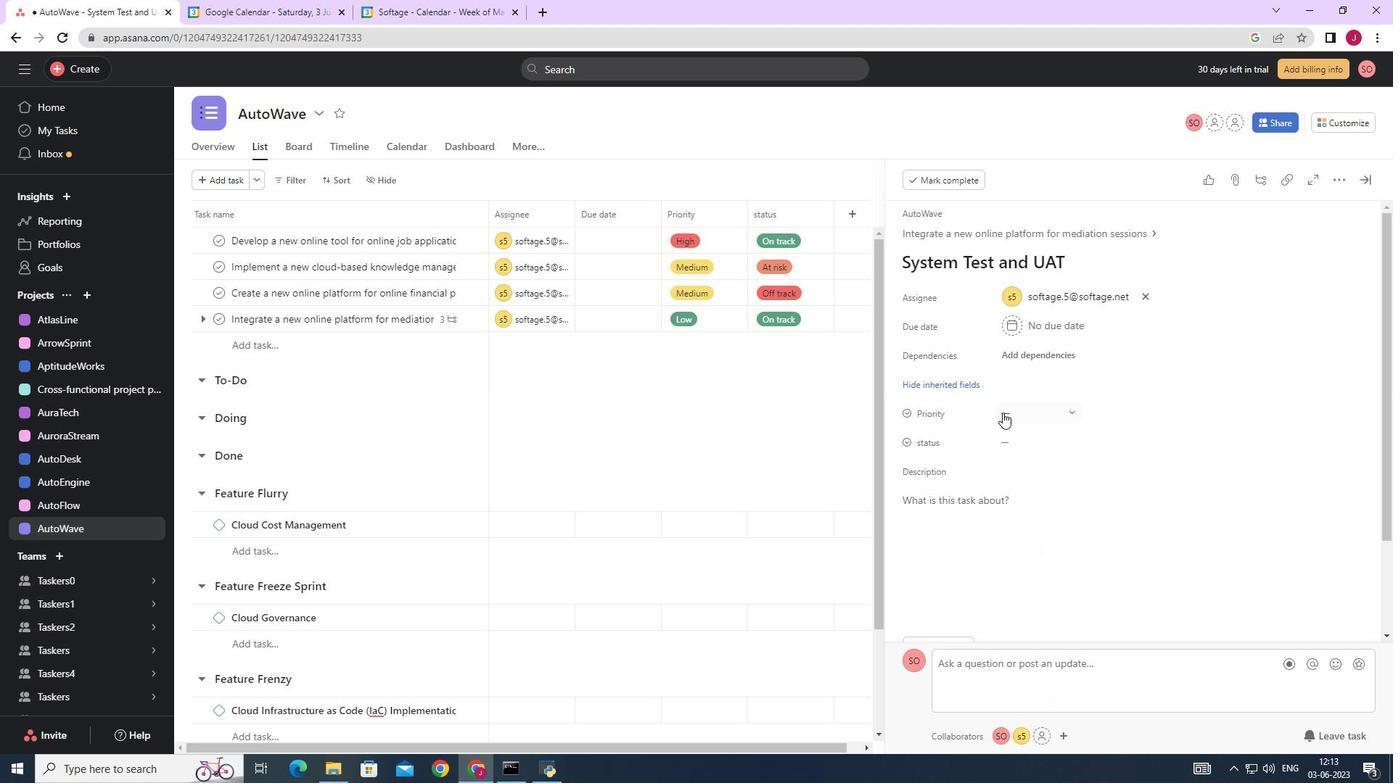 
Action: Mouse pressed left at (1008, 412)
Screenshot: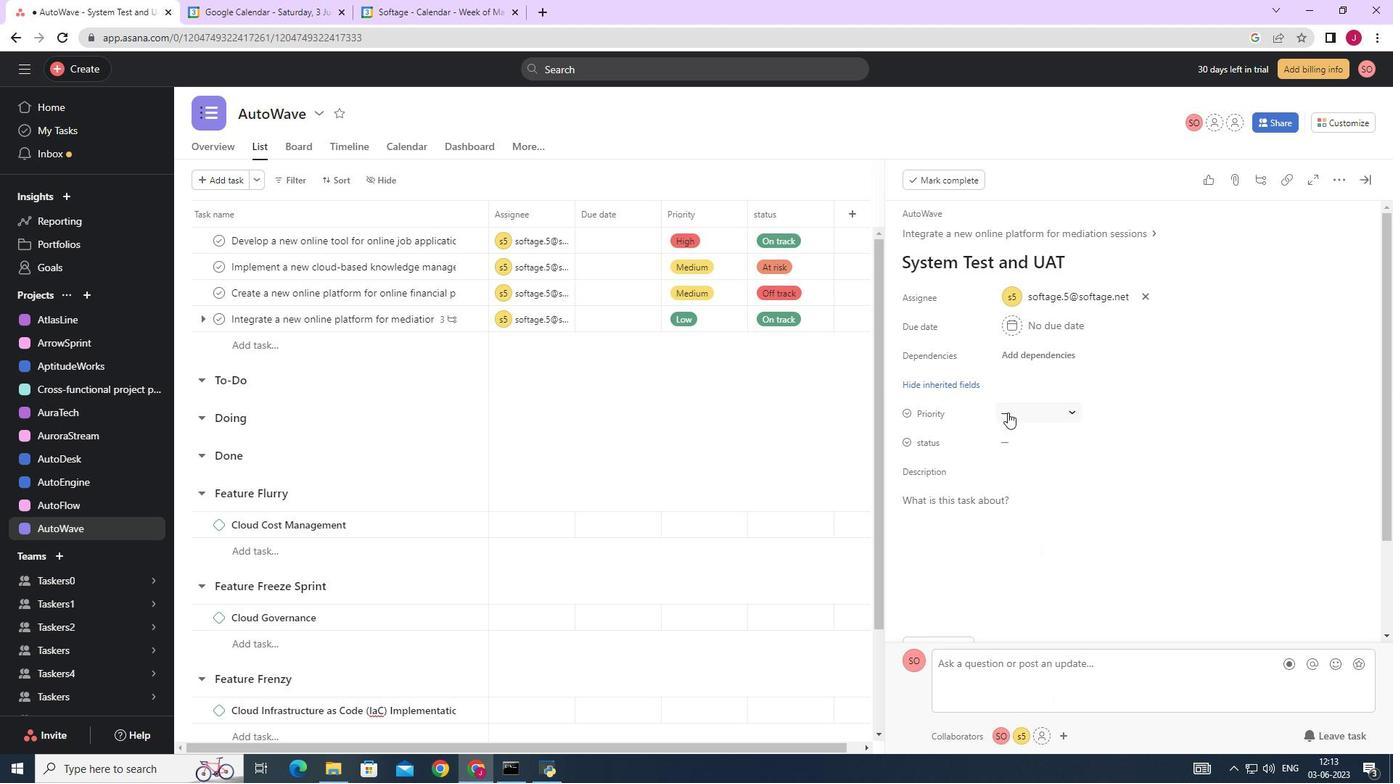 
Action: Mouse moved to (1037, 516)
Screenshot: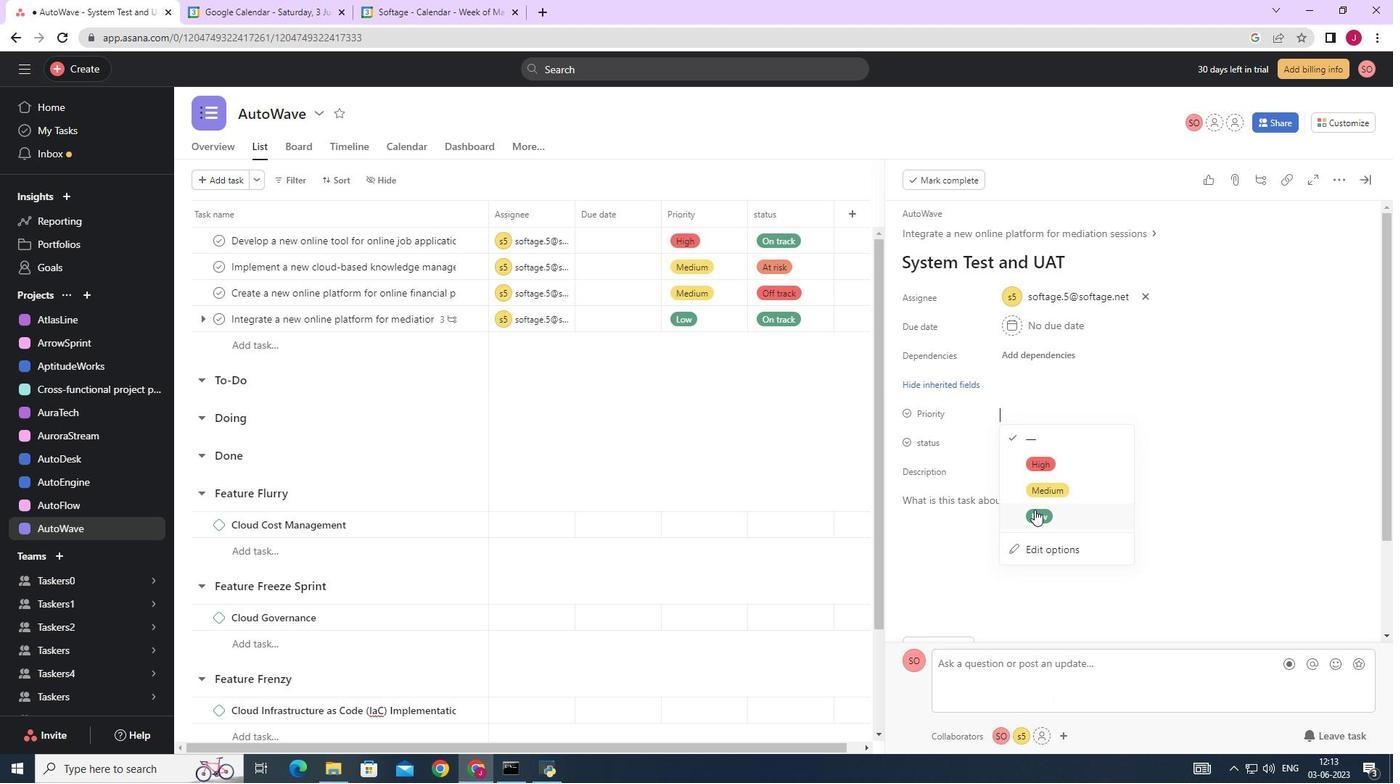 
Action: Mouse pressed left at (1037, 516)
Screenshot: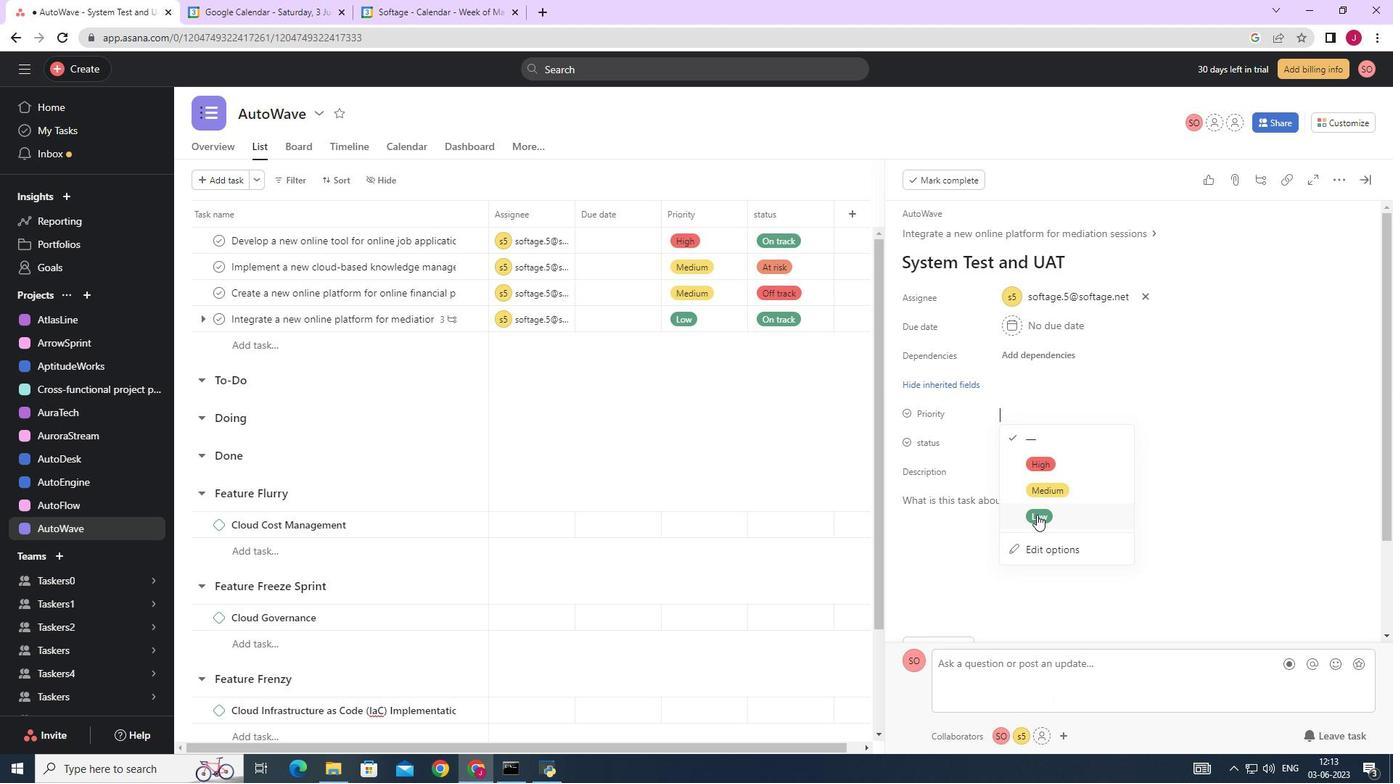 
Action: Mouse moved to (1012, 436)
Screenshot: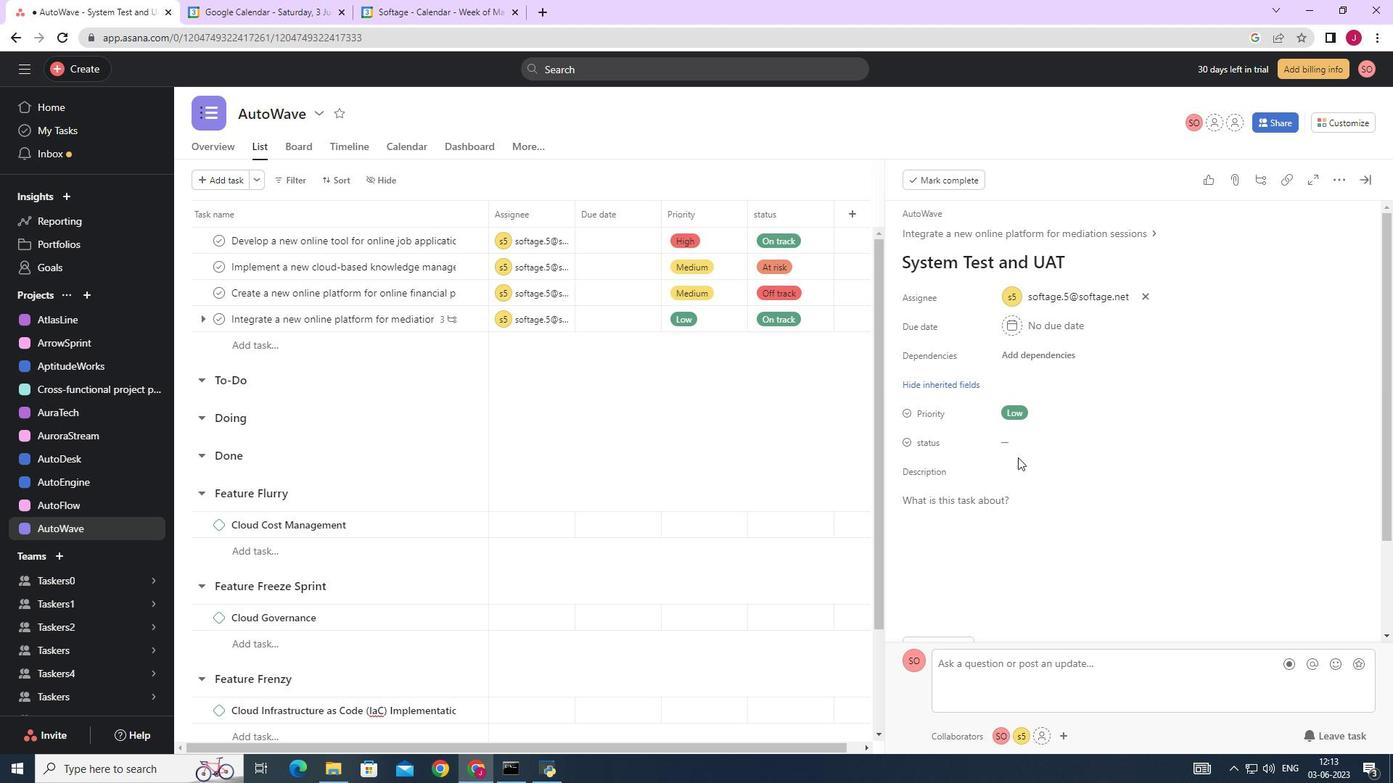 
Action: Mouse pressed left at (1012, 436)
Screenshot: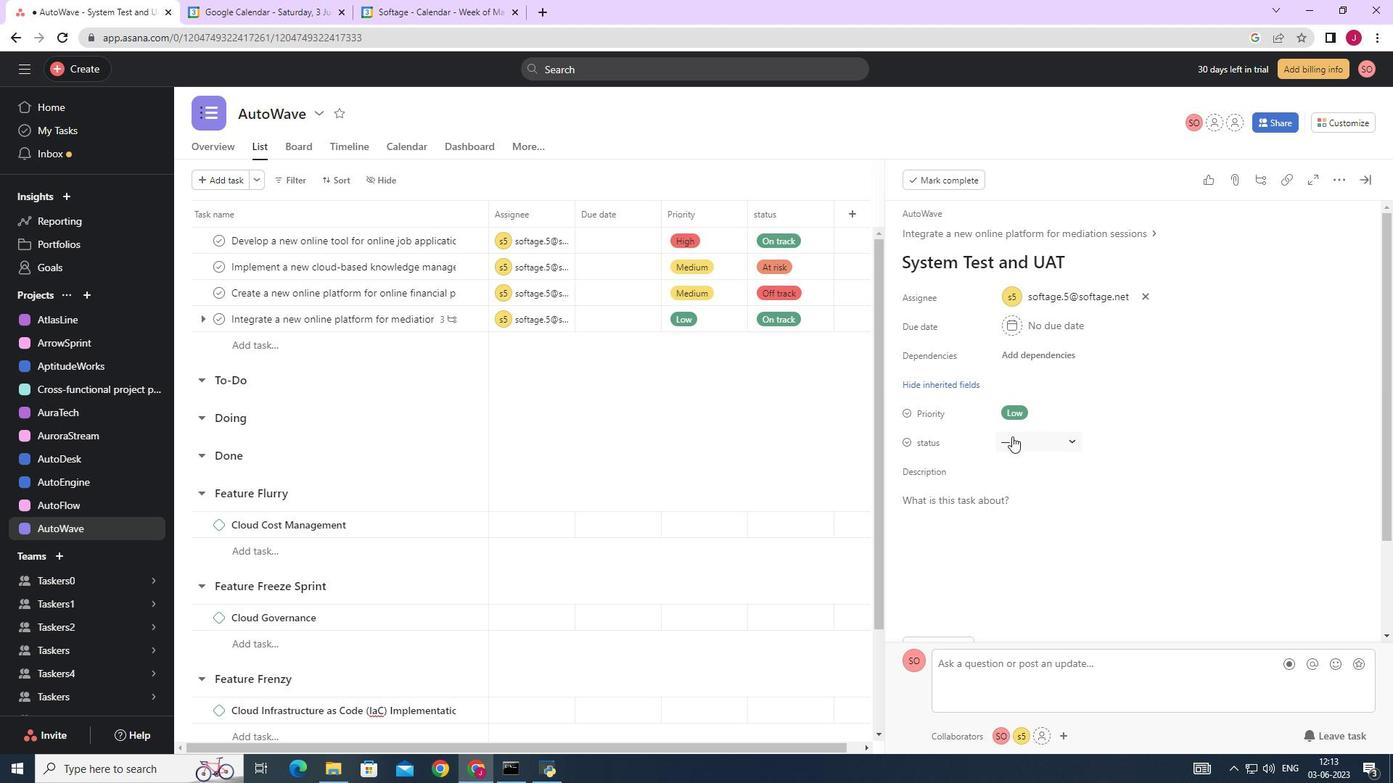 
Action: Mouse moved to (1047, 494)
Screenshot: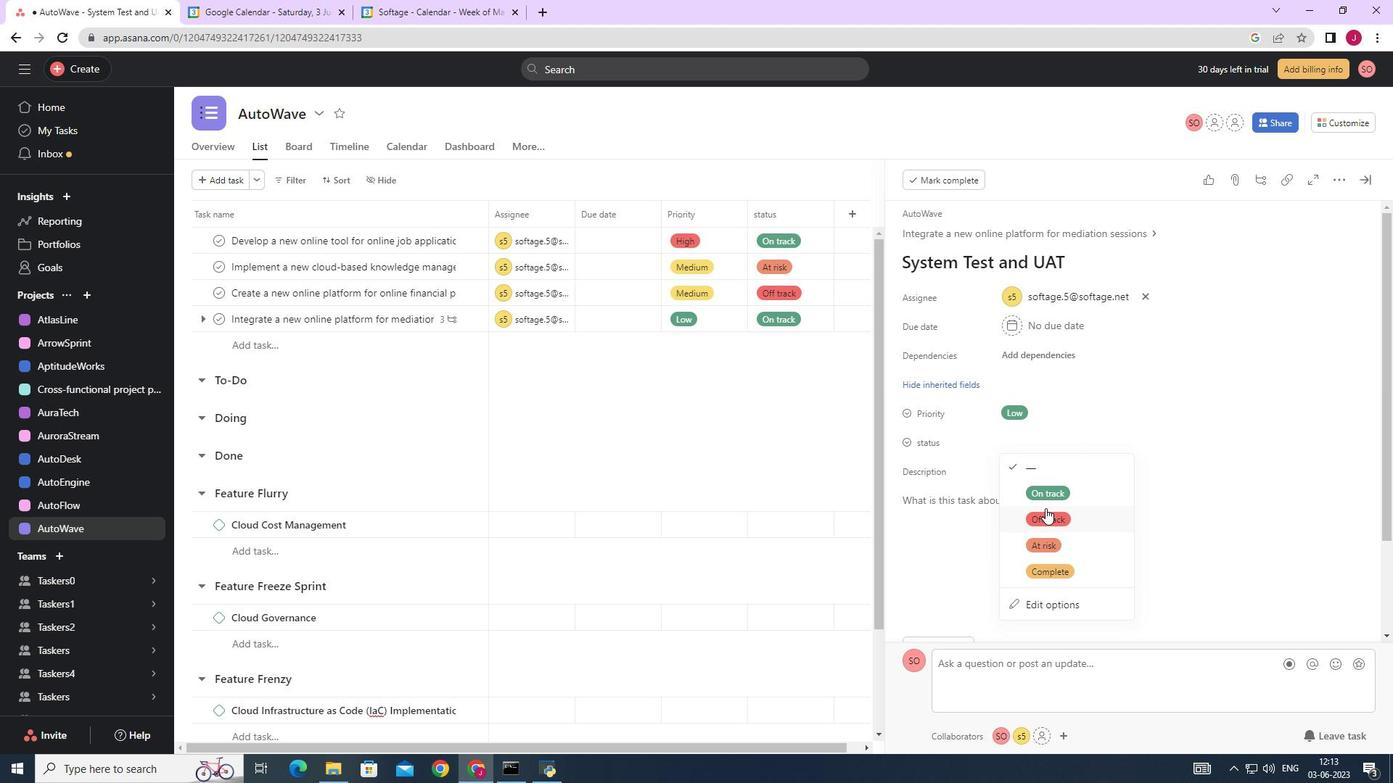 
Action: Mouse pressed left at (1047, 494)
Screenshot: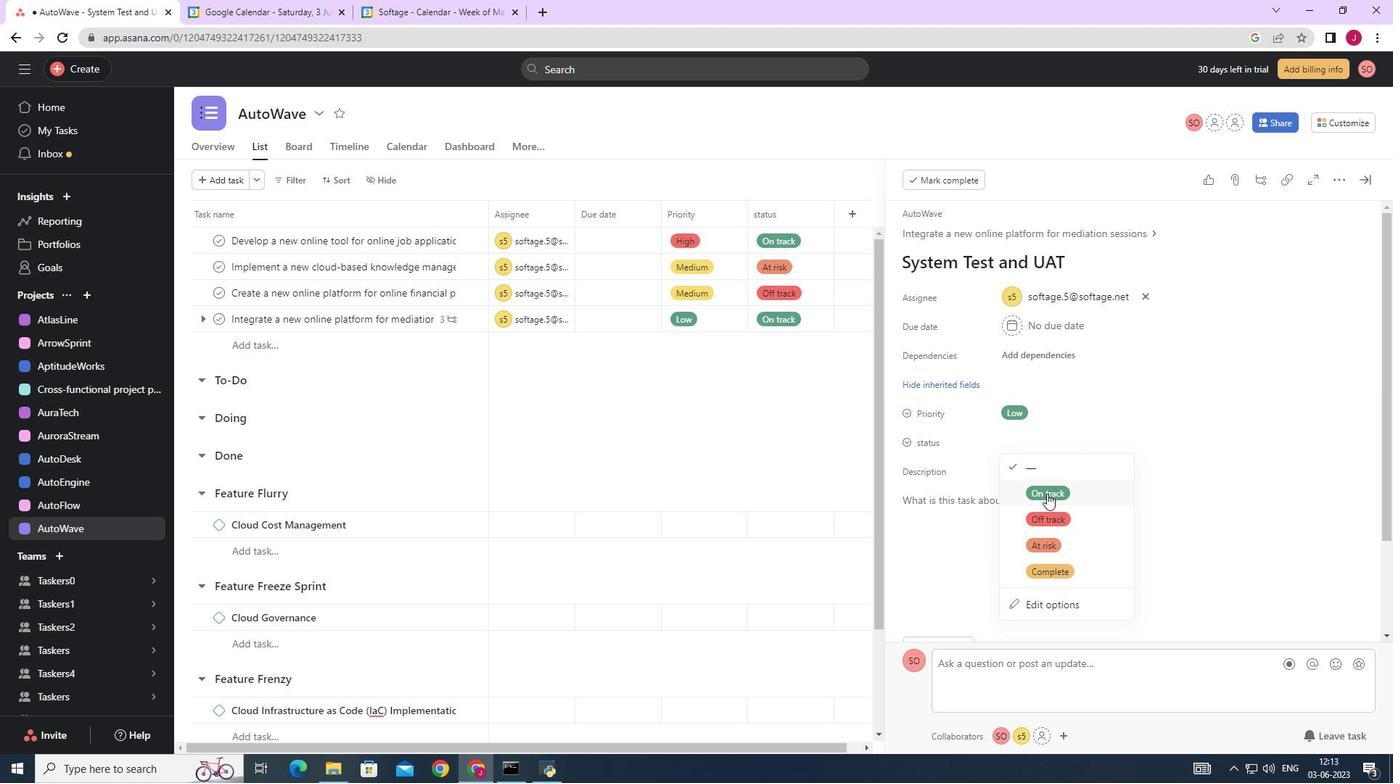 
Action: Mouse moved to (1361, 179)
Screenshot: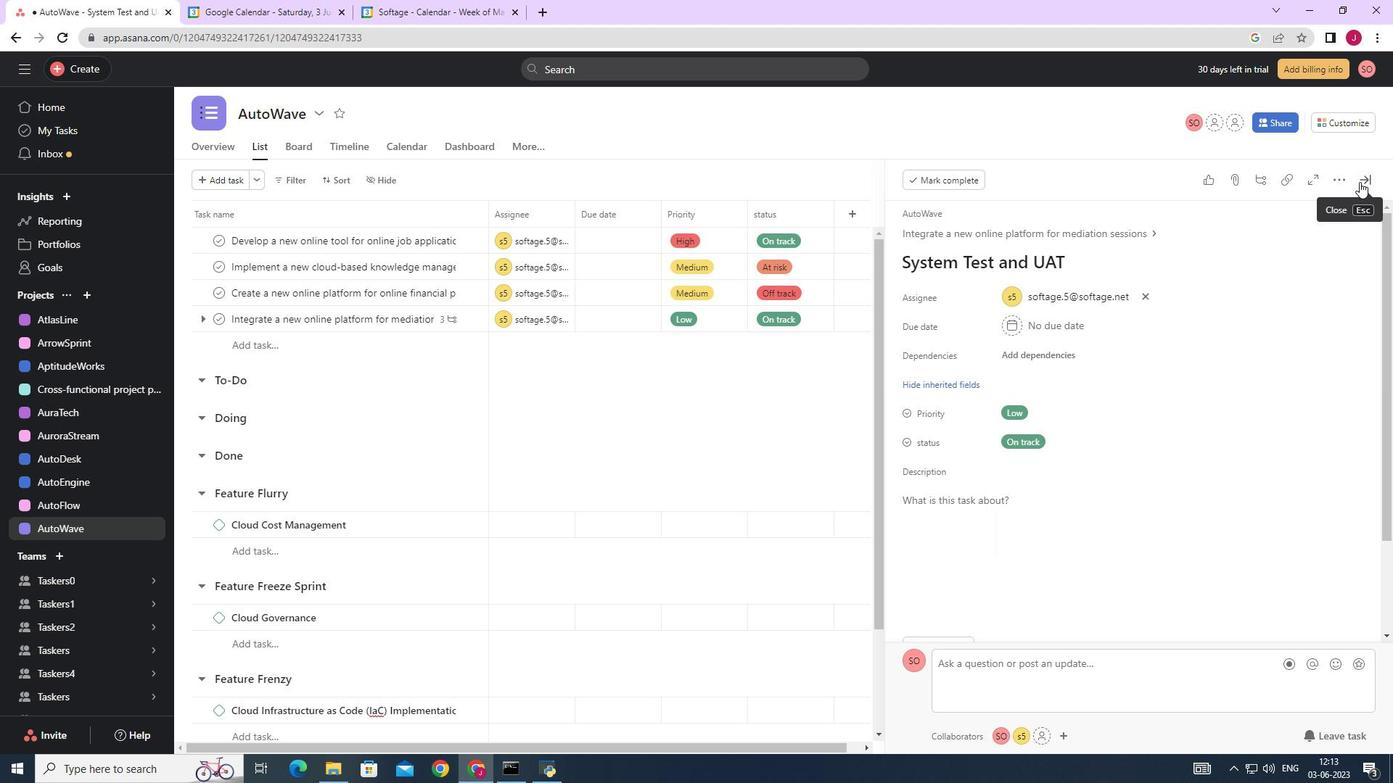 
Action: Mouse pressed left at (1361, 179)
Screenshot: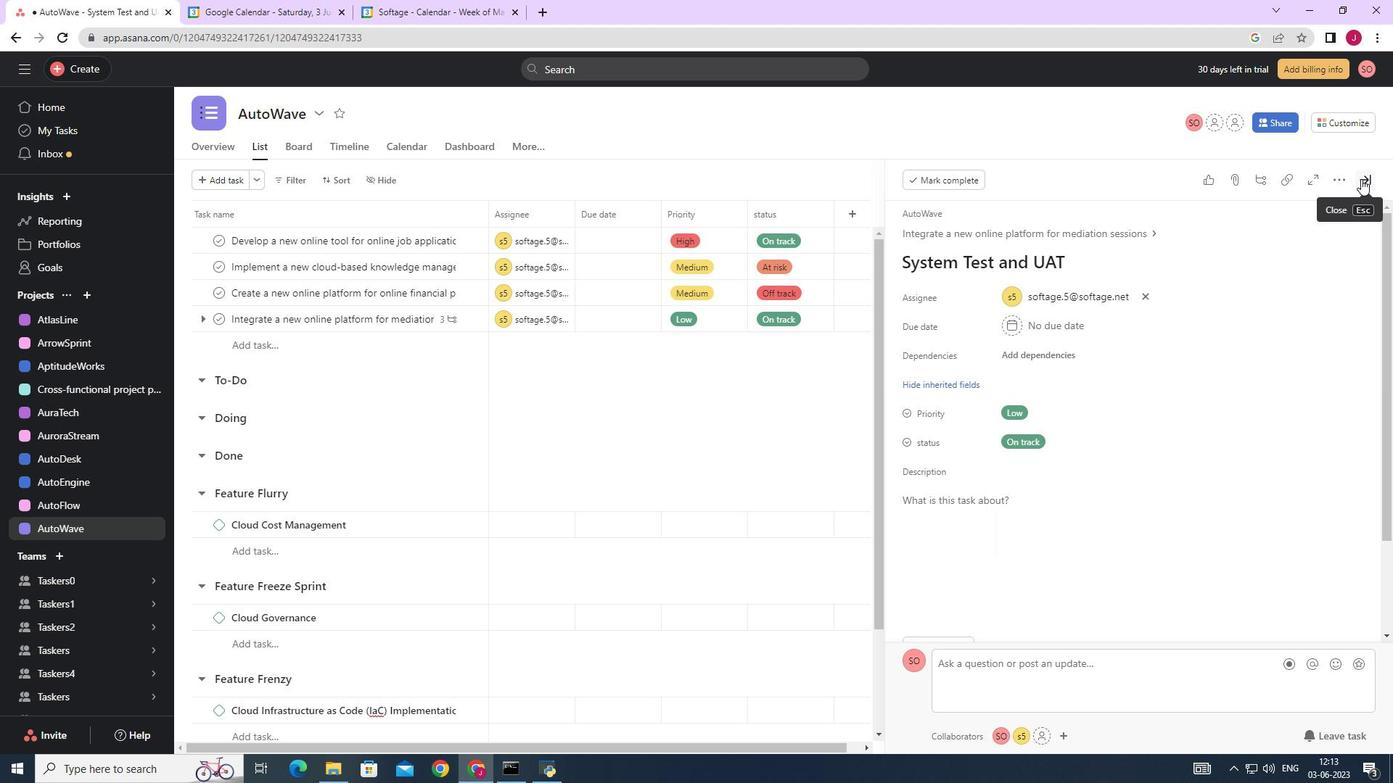 
Action: Mouse moved to (1360, 179)
Screenshot: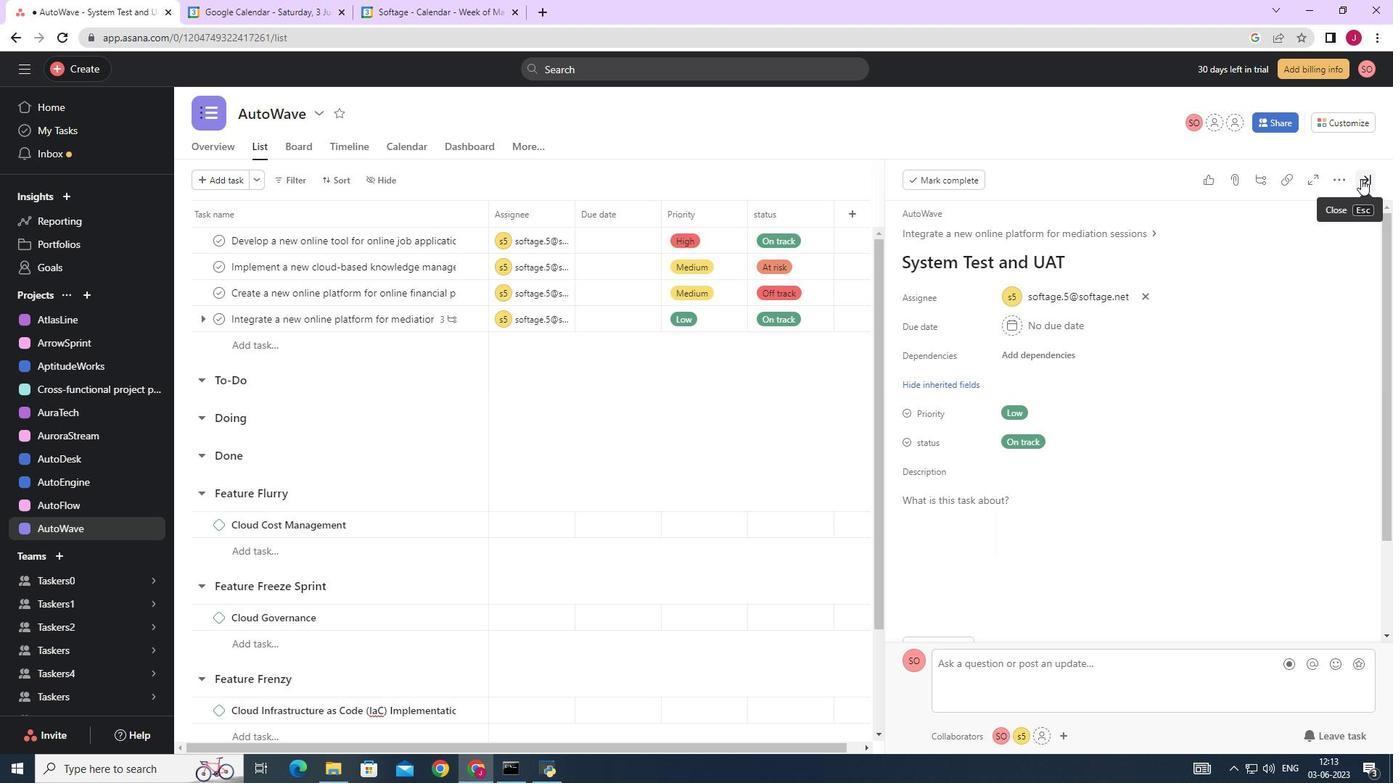 
